 Task: Search one way flight ticket for 2 adults, 2 infants in seat and 1 infant on lap in first from New York: Laguardia Airport (and Marine Air Terminal) to Indianapolis: Indianapolis International Airport on 8-5-2023. Choice of flights is Delta. Number of bags: 1 checked bag. Price is upto 75000. Outbound departure time preference is 7:00.
Action: Mouse moved to (303, 248)
Screenshot: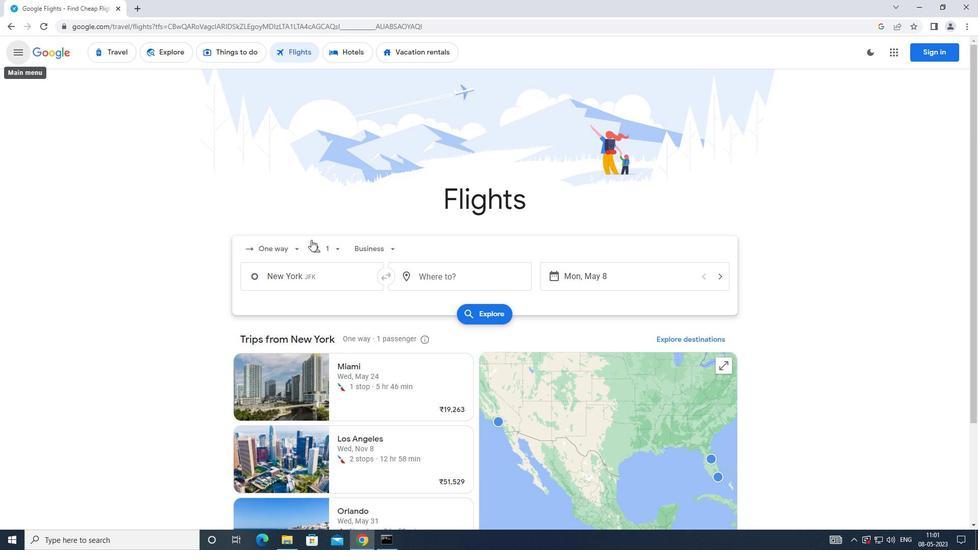 
Action: Mouse pressed left at (303, 248)
Screenshot: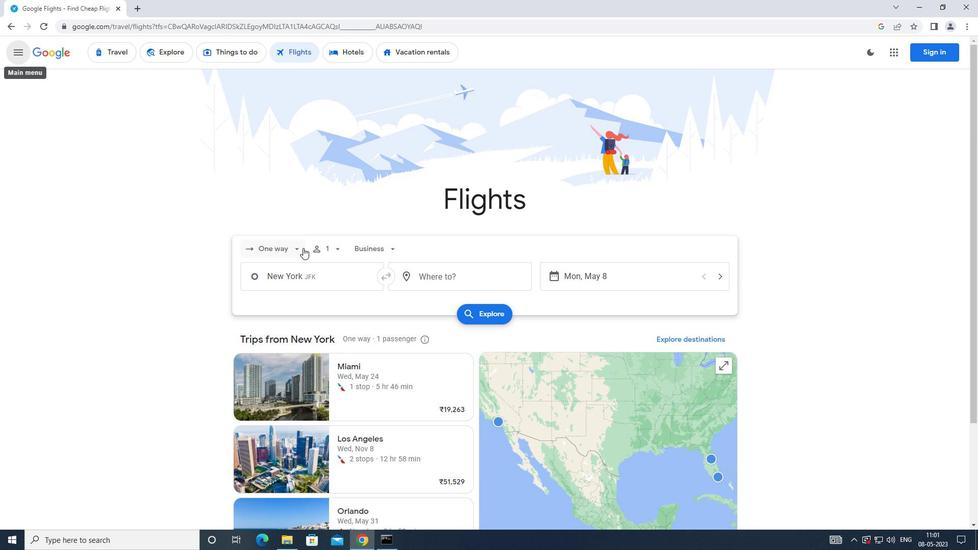 
Action: Mouse moved to (303, 298)
Screenshot: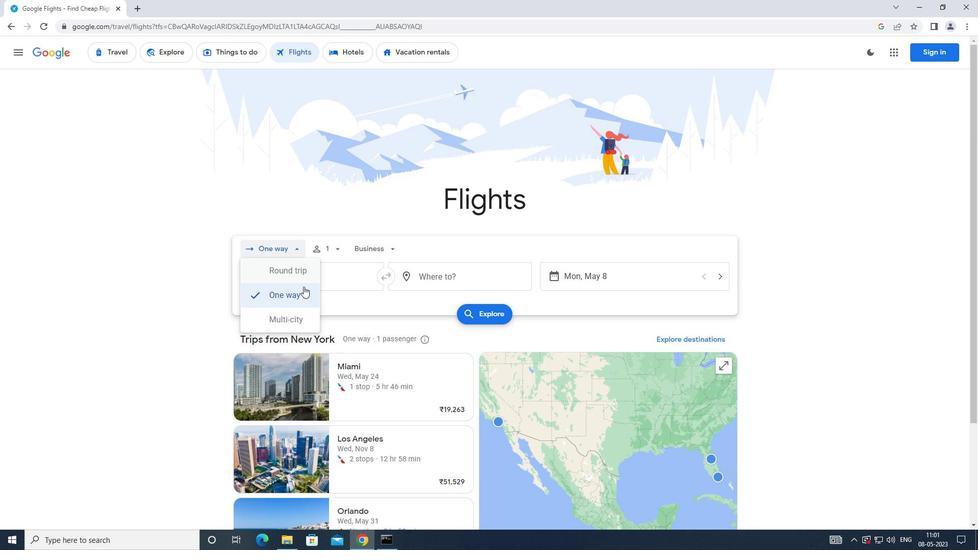 
Action: Mouse pressed left at (303, 298)
Screenshot: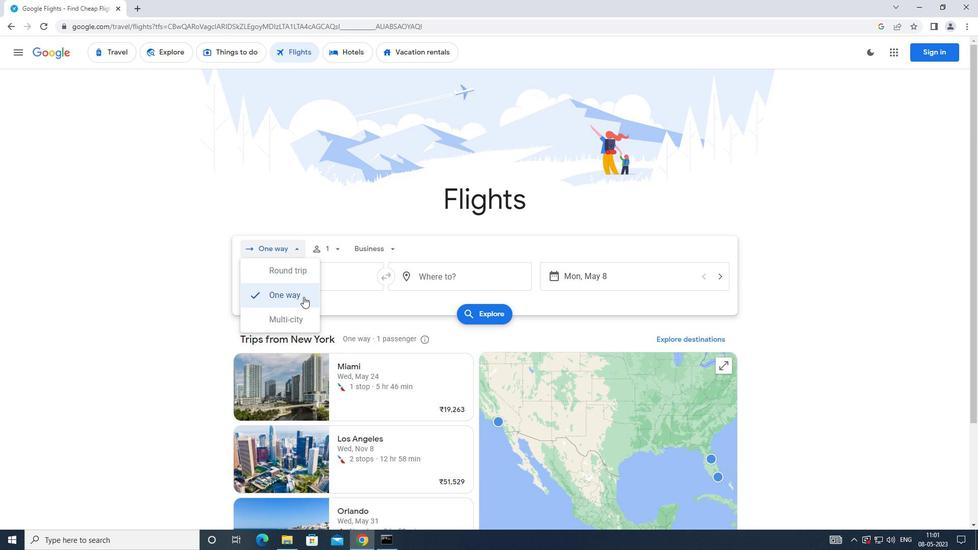
Action: Mouse moved to (334, 246)
Screenshot: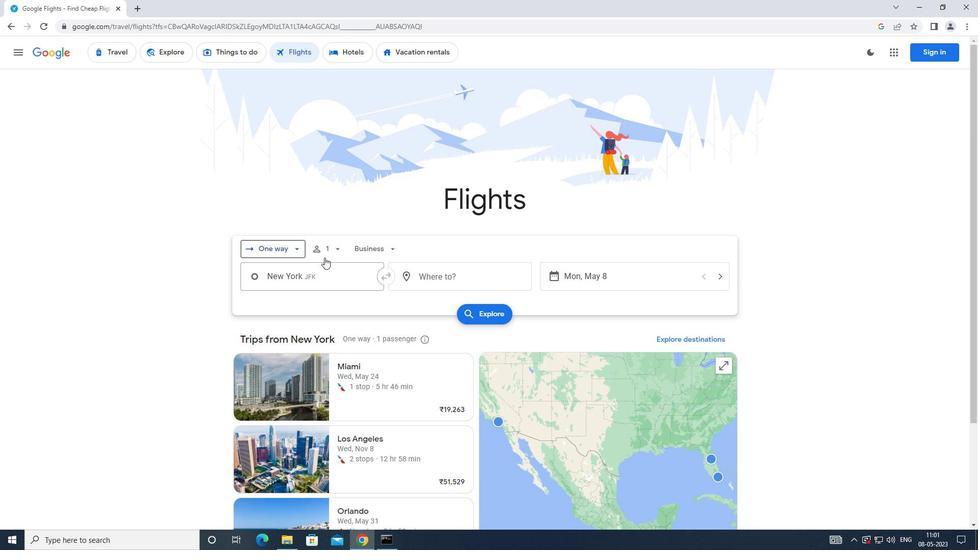 
Action: Mouse pressed left at (334, 246)
Screenshot: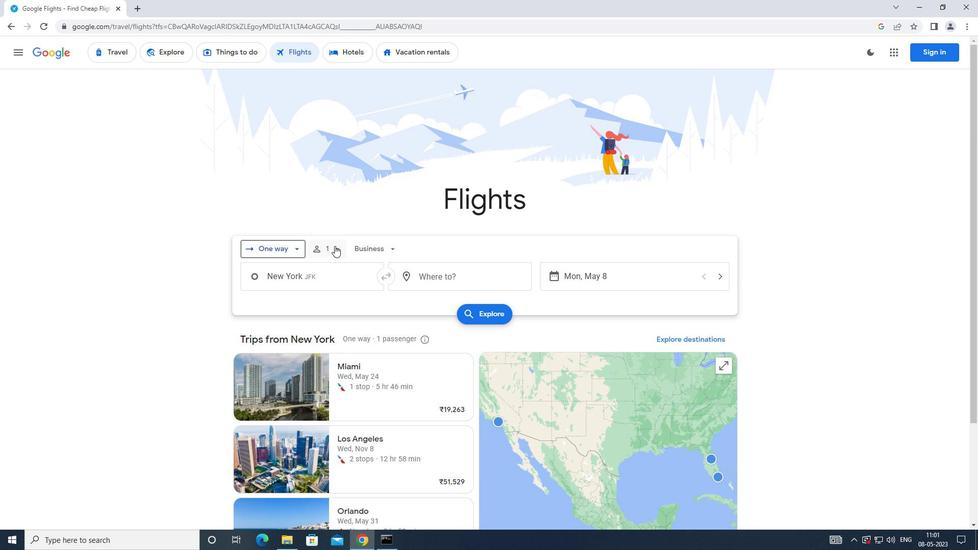 
Action: Mouse moved to (422, 280)
Screenshot: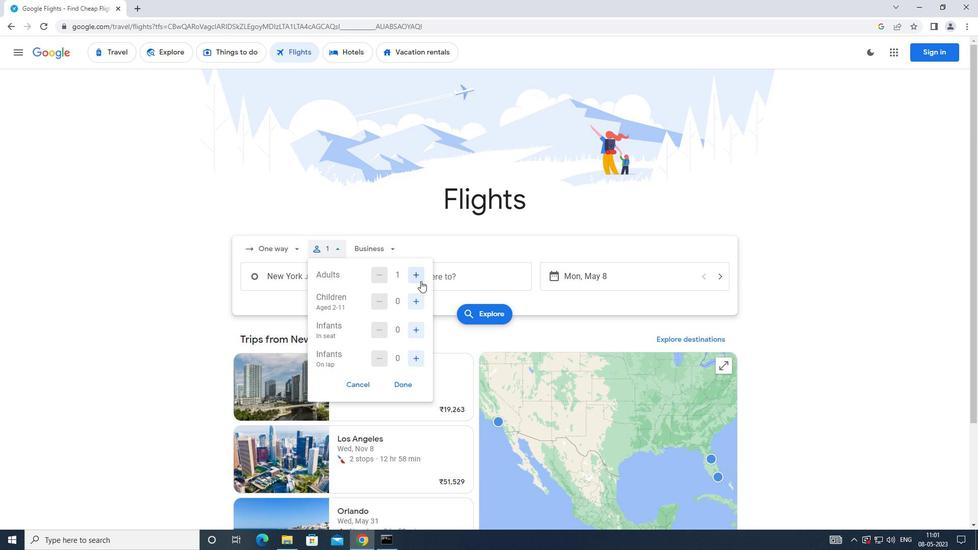 
Action: Mouse pressed left at (422, 280)
Screenshot: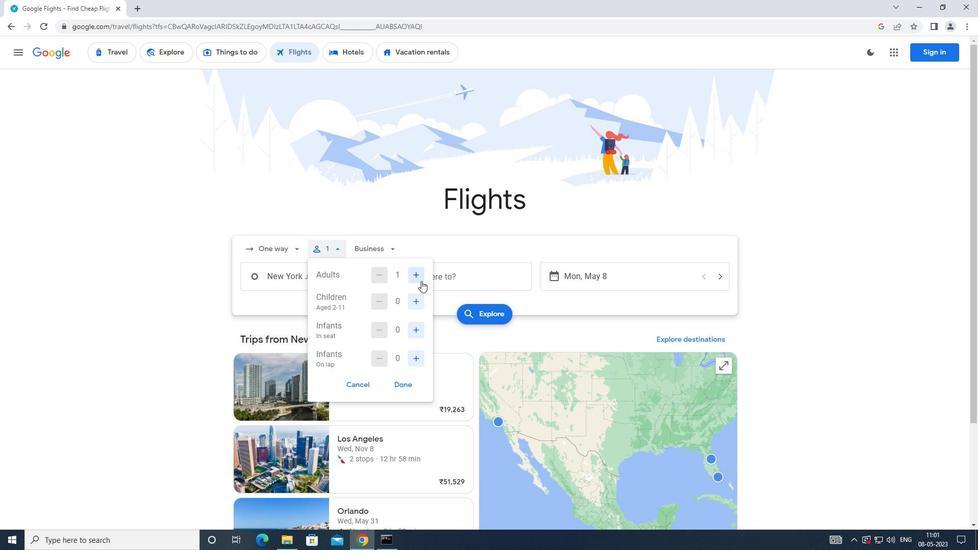 
Action: Mouse moved to (416, 301)
Screenshot: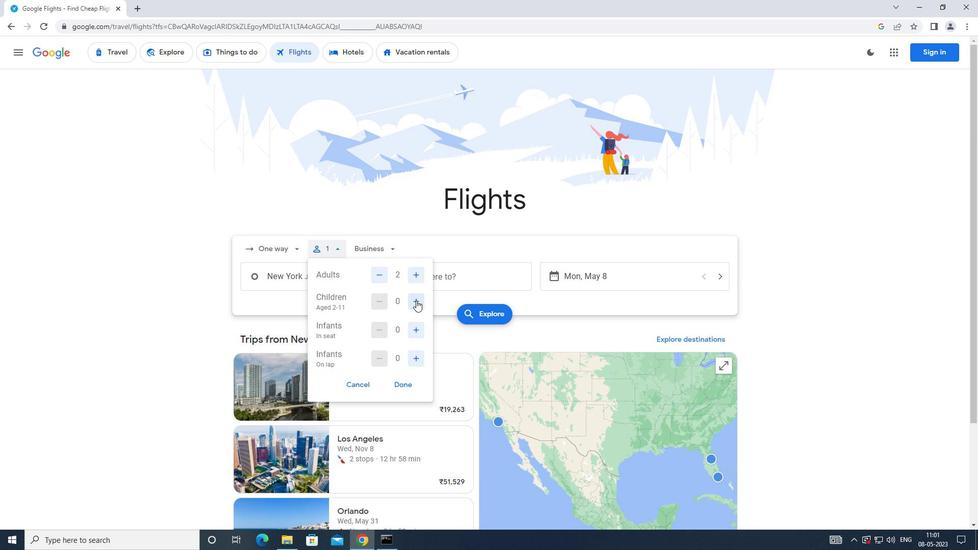 
Action: Mouse pressed left at (416, 301)
Screenshot: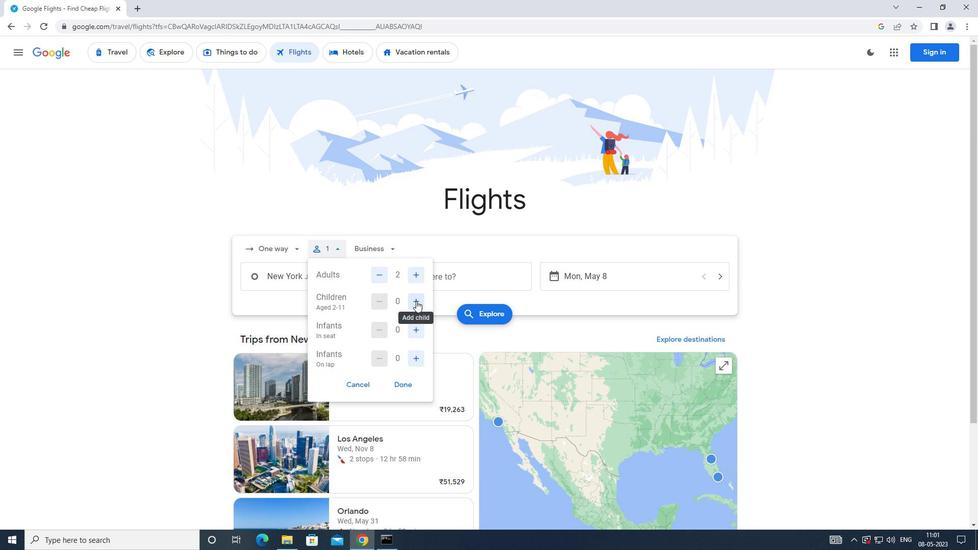 
Action: Mouse moved to (377, 301)
Screenshot: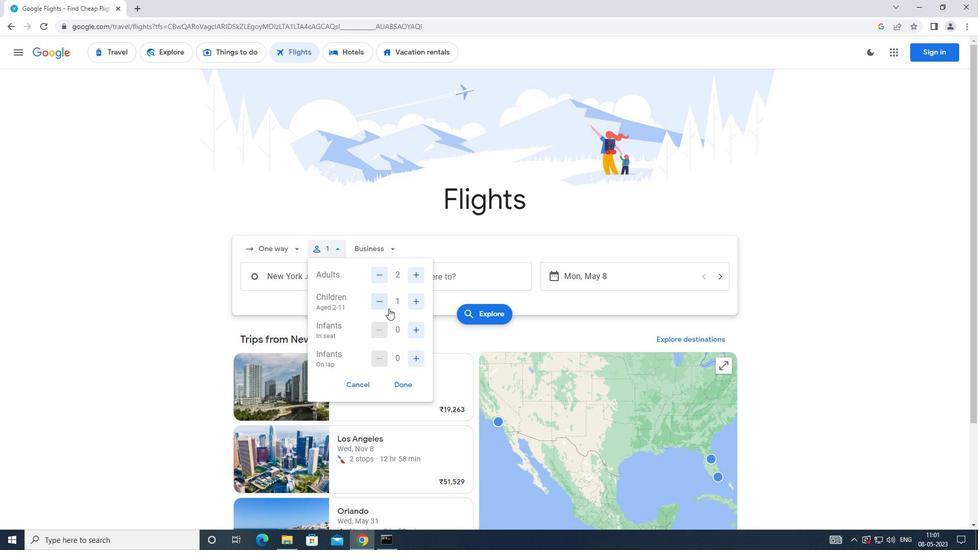 
Action: Mouse pressed left at (377, 301)
Screenshot: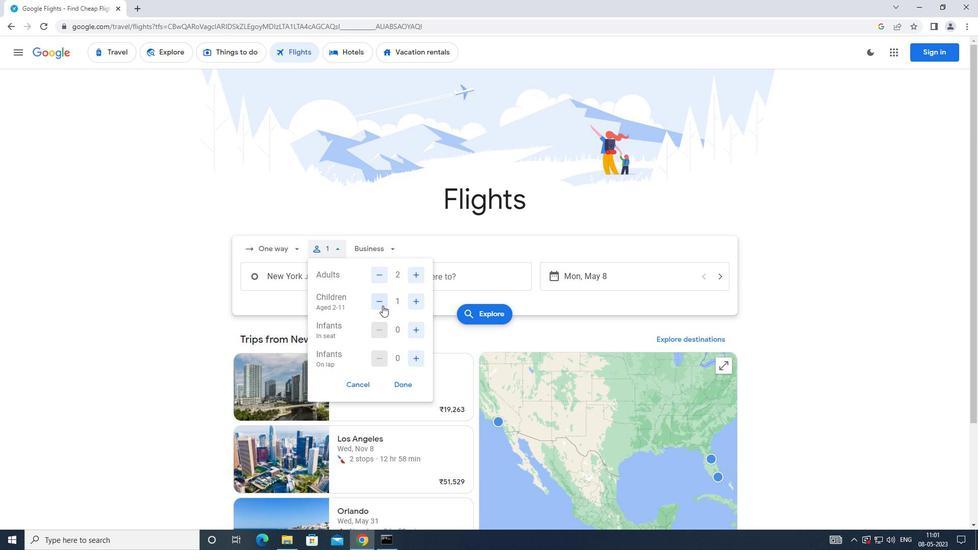 
Action: Mouse moved to (418, 333)
Screenshot: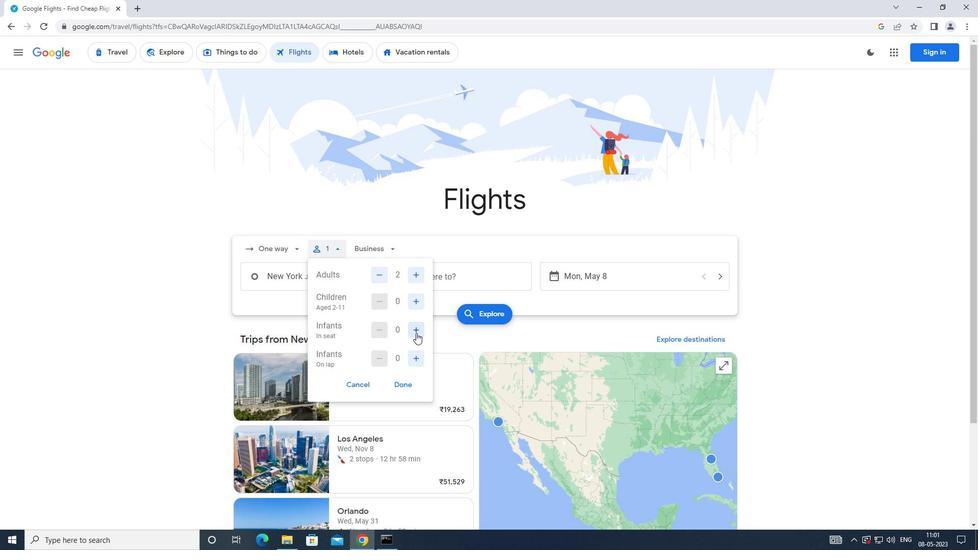 
Action: Mouse pressed left at (418, 333)
Screenshot: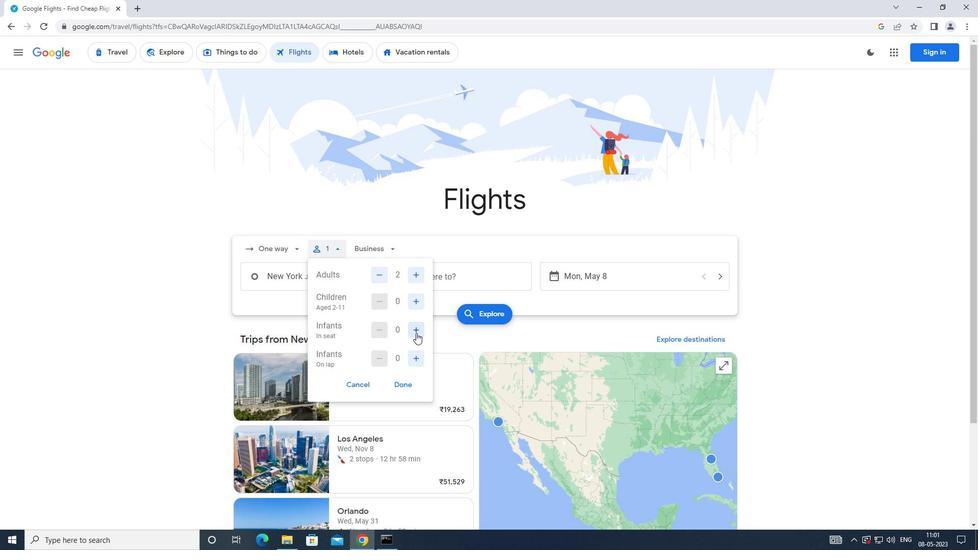 
Action: Mouse pressed left at (418, 333)
Screenshot: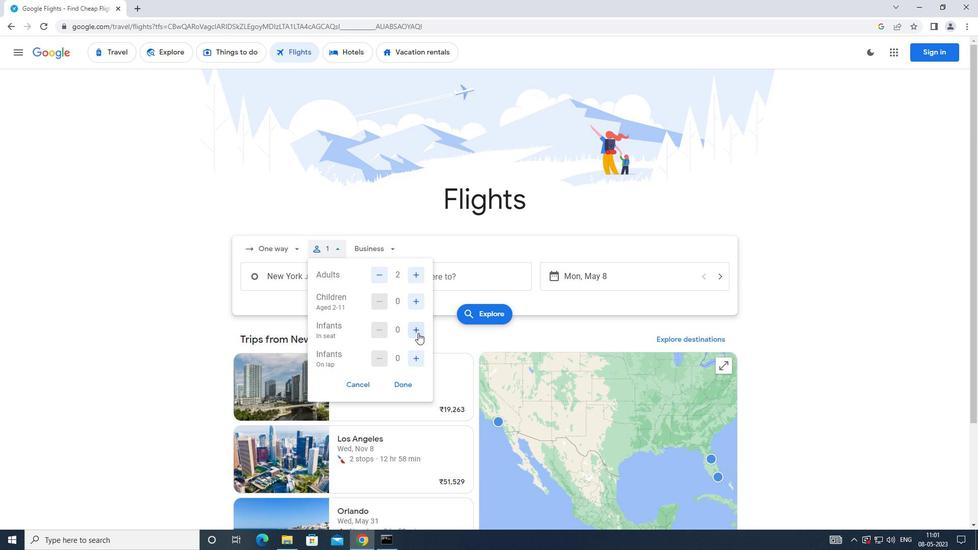 
Action: Mouse moved to (416, 363)
Screenshot: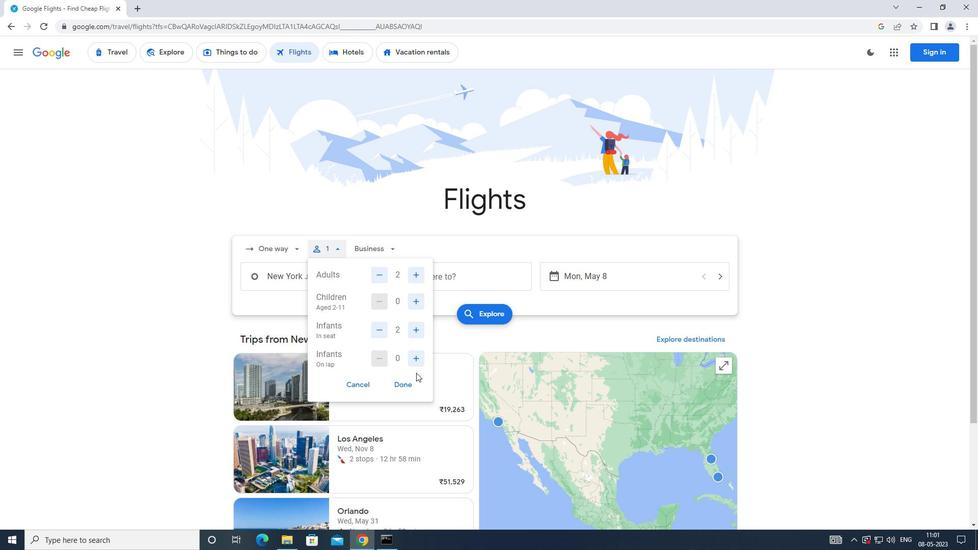 
Action: Mouse pressed left at (416, 363)
Screenshot: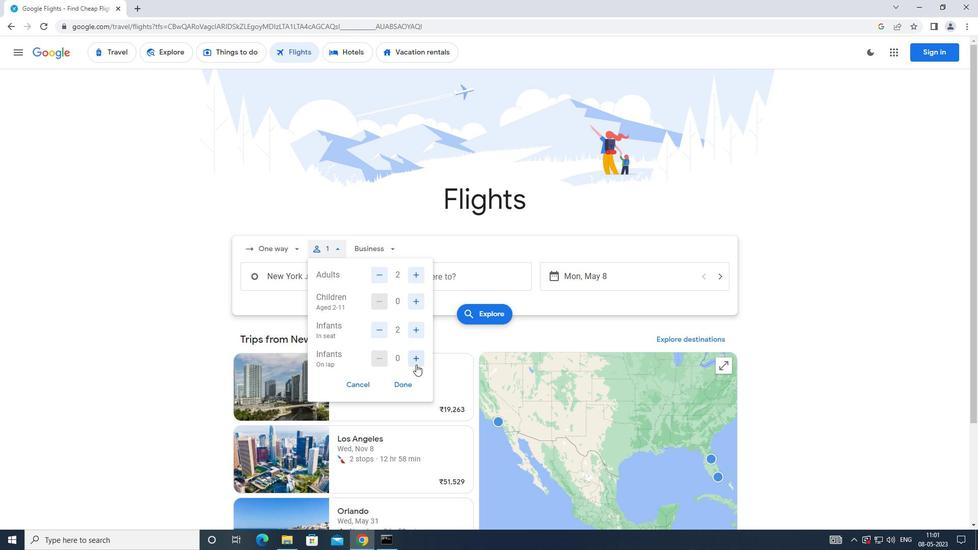 
Action: Mouse moved to (405, 385)
Screenshot: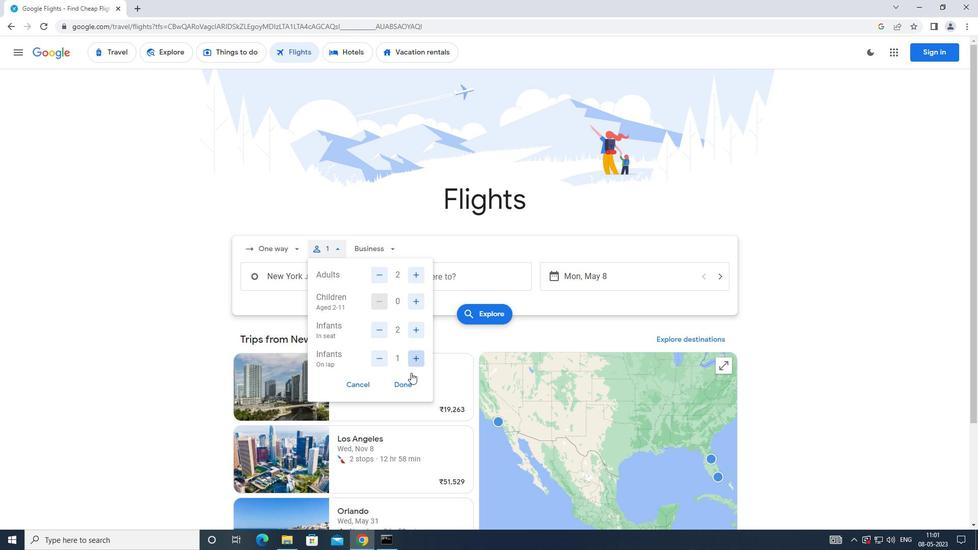 
Action: Mouse pressed left at (405, 385)
Screenshot: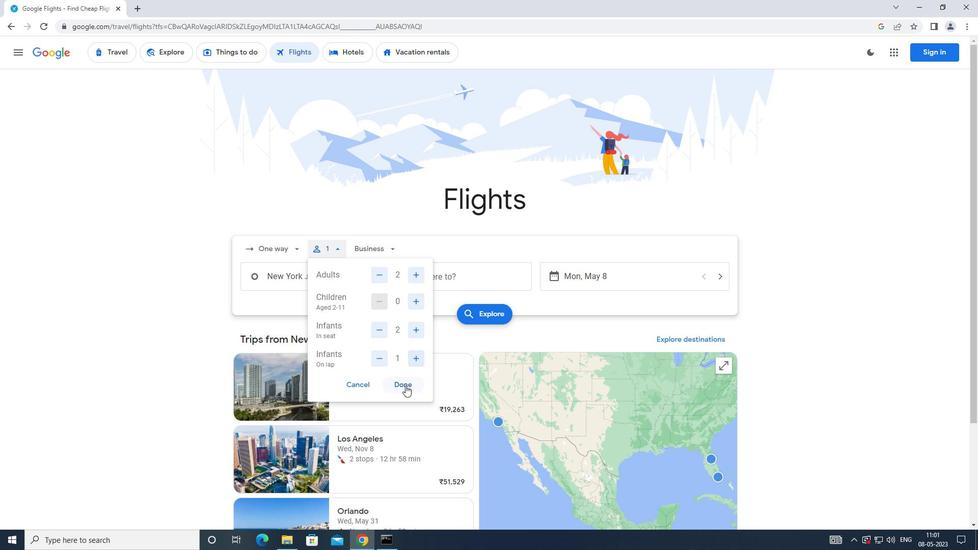 
Action: Mouse moved to (378, 253)
Screenshot: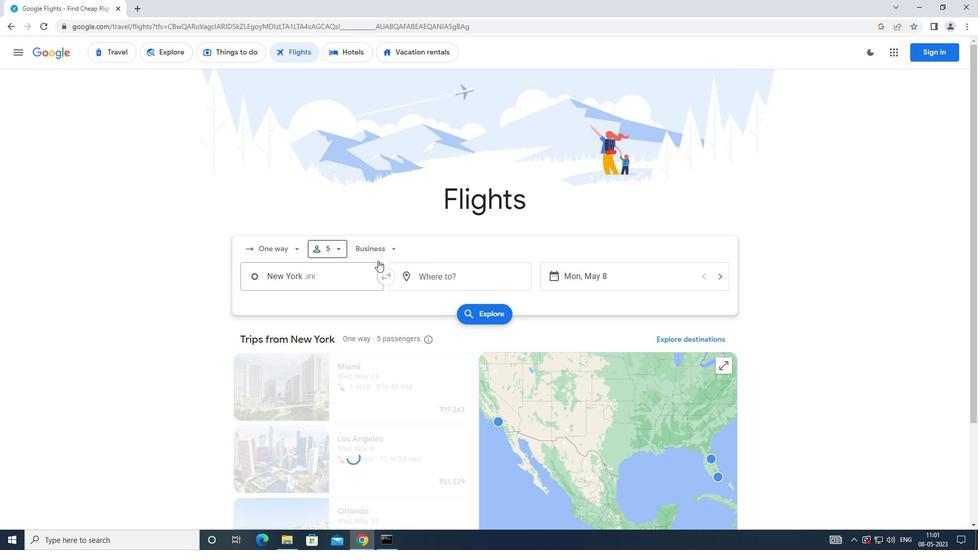 
Action: Mouse pressed left at (378, 253)
Screenshot: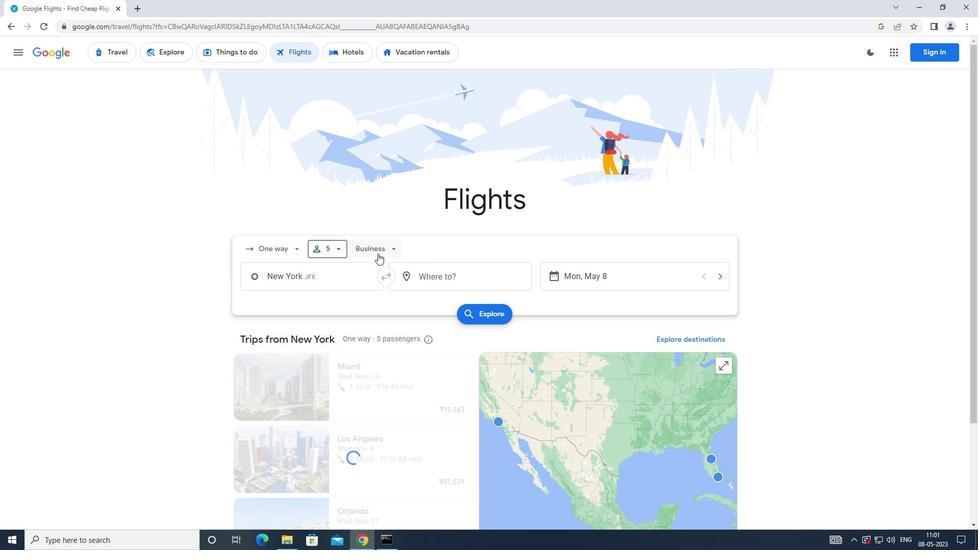 
Action: Mouse moved to (401, 345)
Screenshot: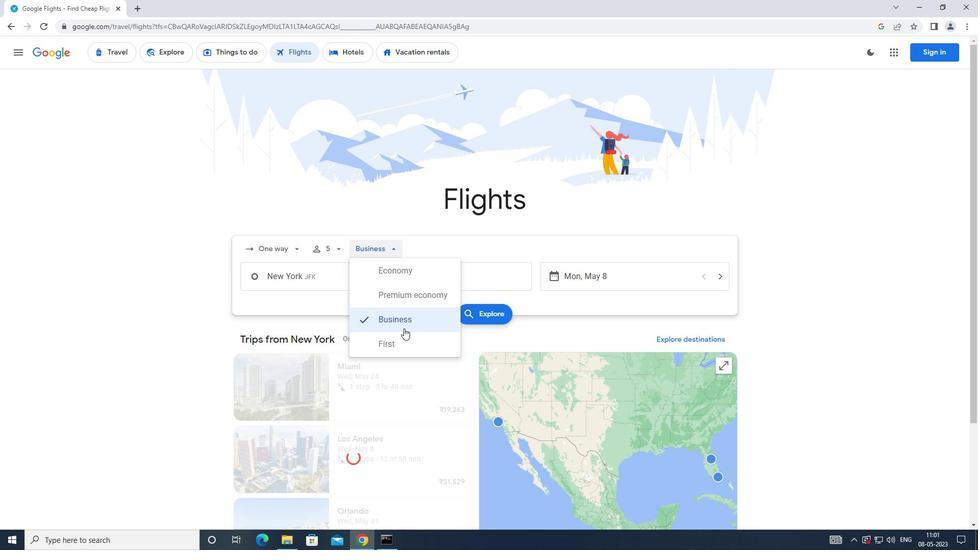 
Action: Mouse pressed left at (401, 345)
Screenshot: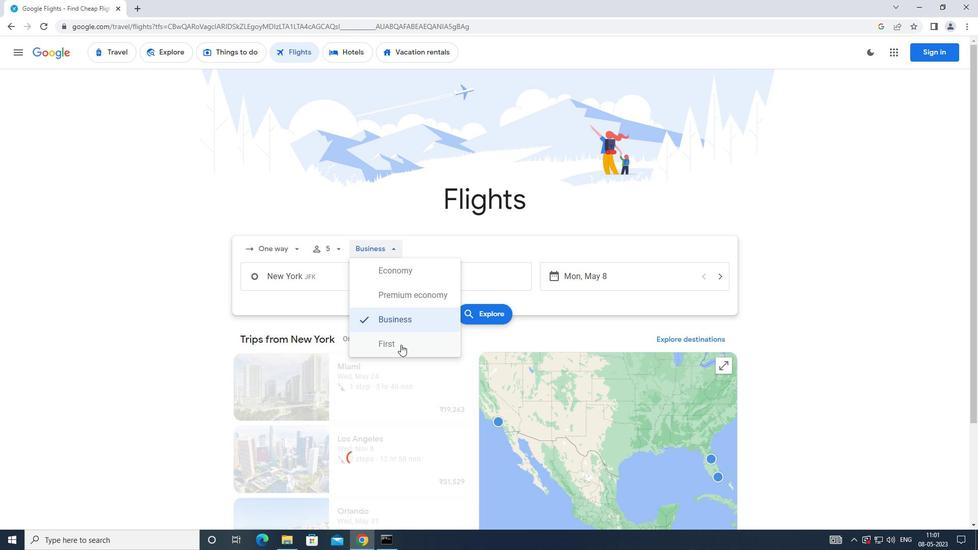 
Action: Mouse moved to (344, 283)
Screenshot: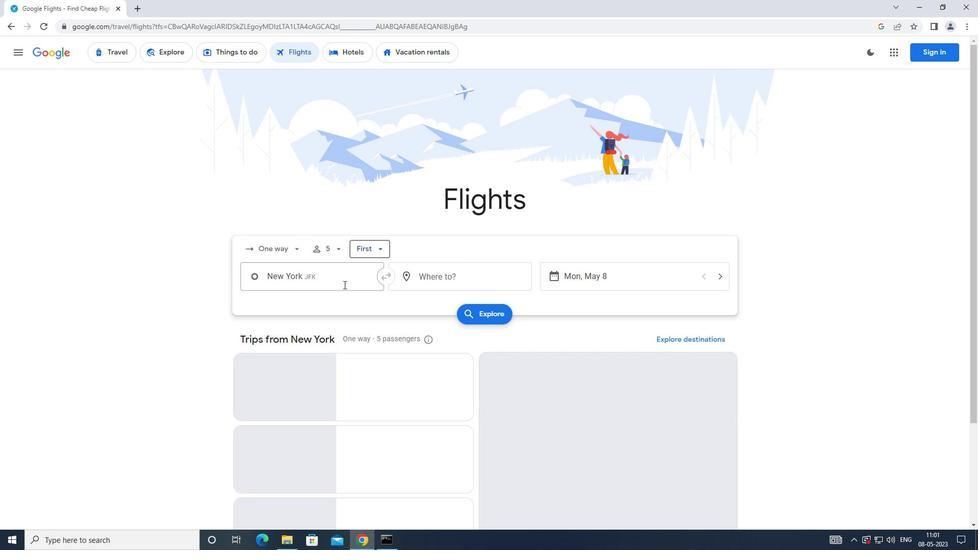 
Action: Mouse pressed left at (344, 283)
Screenshot: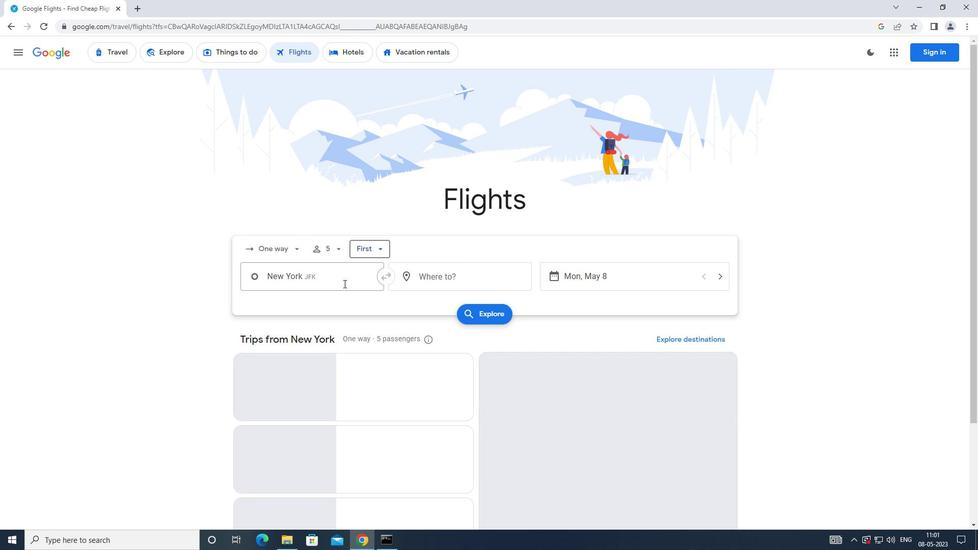 
Action: Mouse moved to (346, 282)
Screenshot: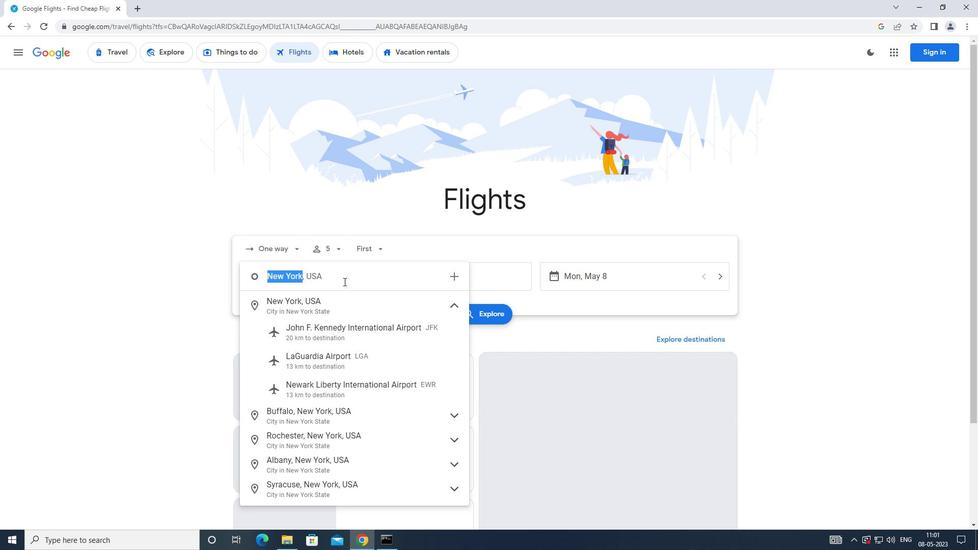 
Action: Key pressed <Key.caps_lock>l<Key.caps_lock>aguardia
Screenshot: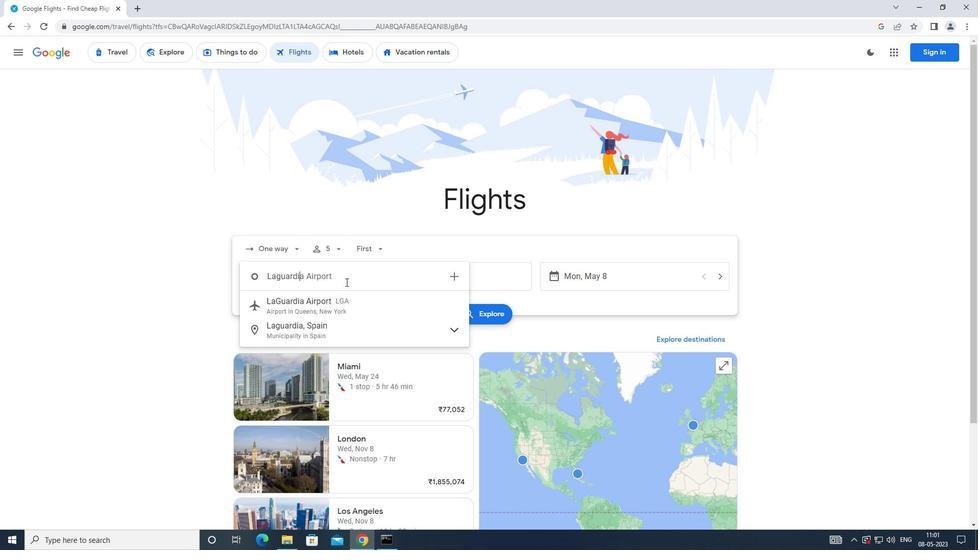 
Action: Mouse moved to (334, 296)
Screenshot: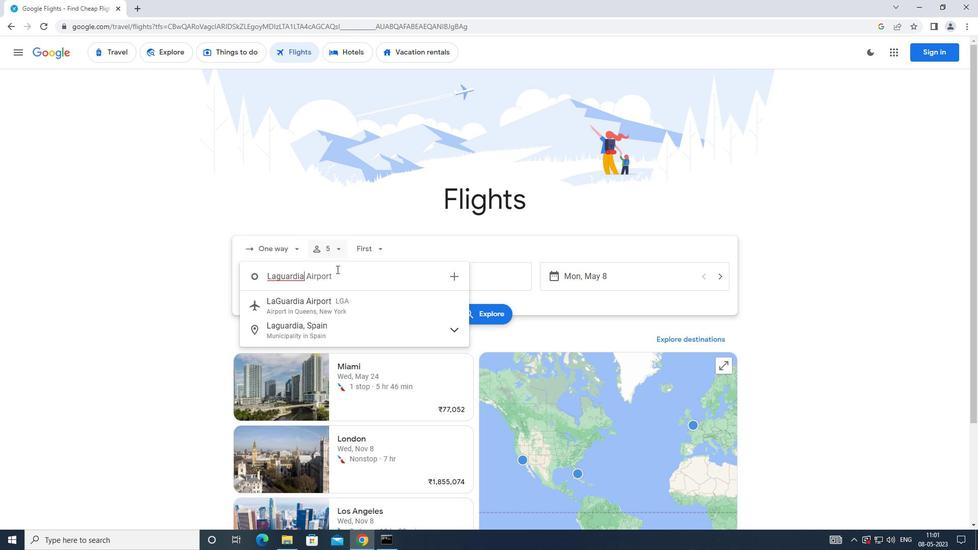 
Action: Mouse pressed left at (334, 296)
Screenshot: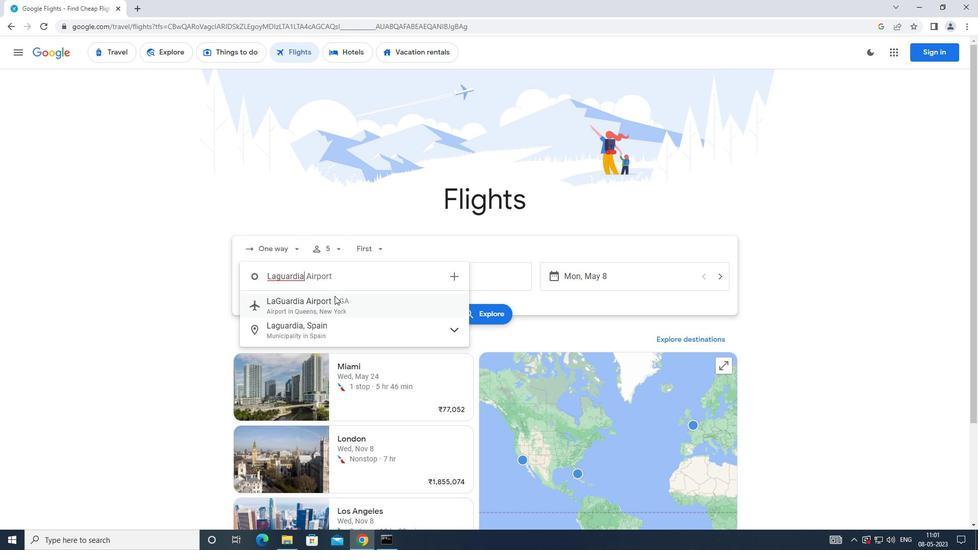 
Action: Mouse moved to (475, 283)
Screenshot: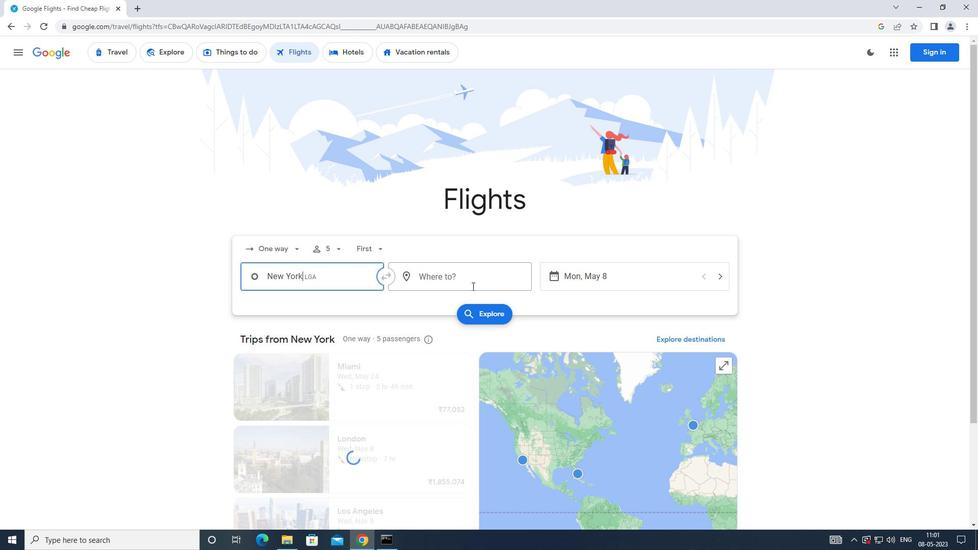 
Action: Mouse pressed left at (475, 283)
Screenshot: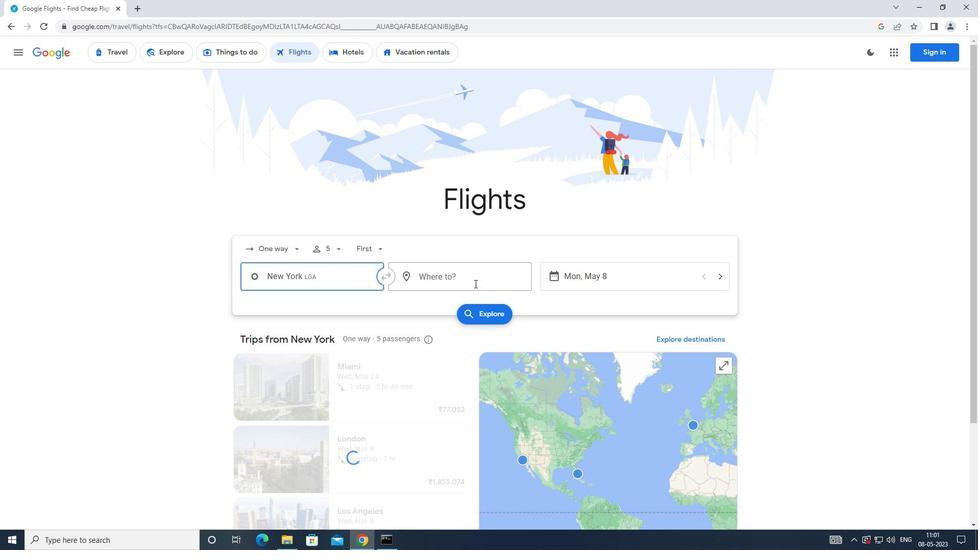 
Action: Mouse moved to (480, 273)
Screenshot: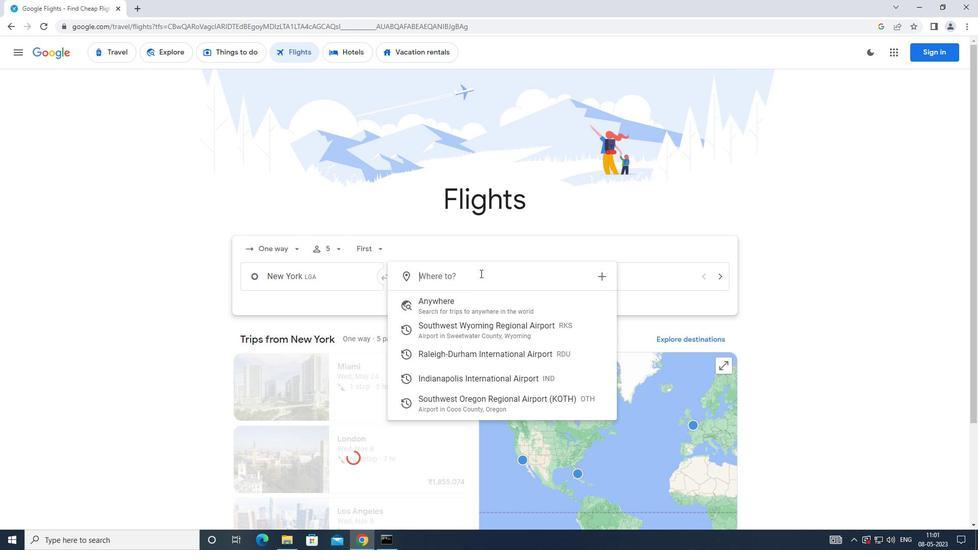 
Action: Key pressed <Key.caps_lock>i<Key.caps_lock>ndianas<Key.backspace>polis
Screenshot: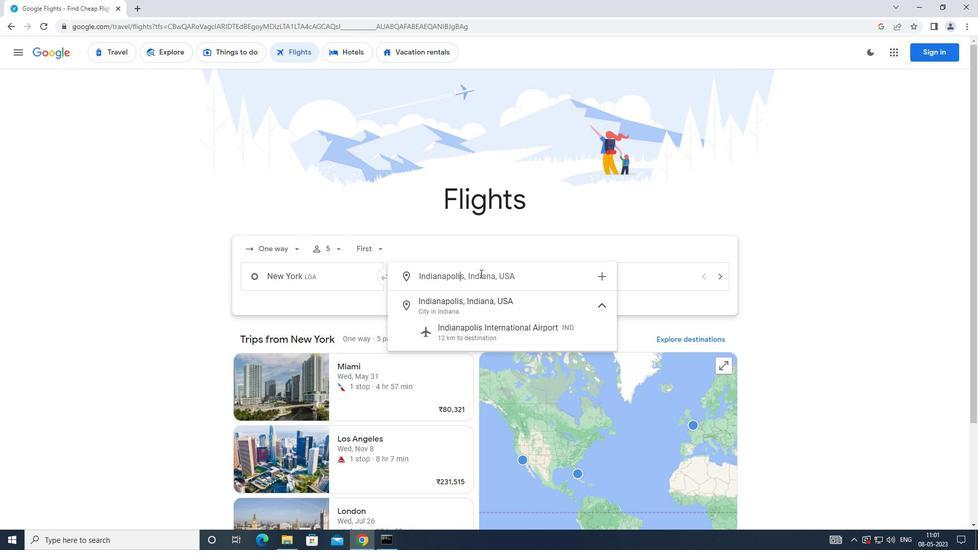 
Action: Mouse moved to (498, 334)
Screenshot: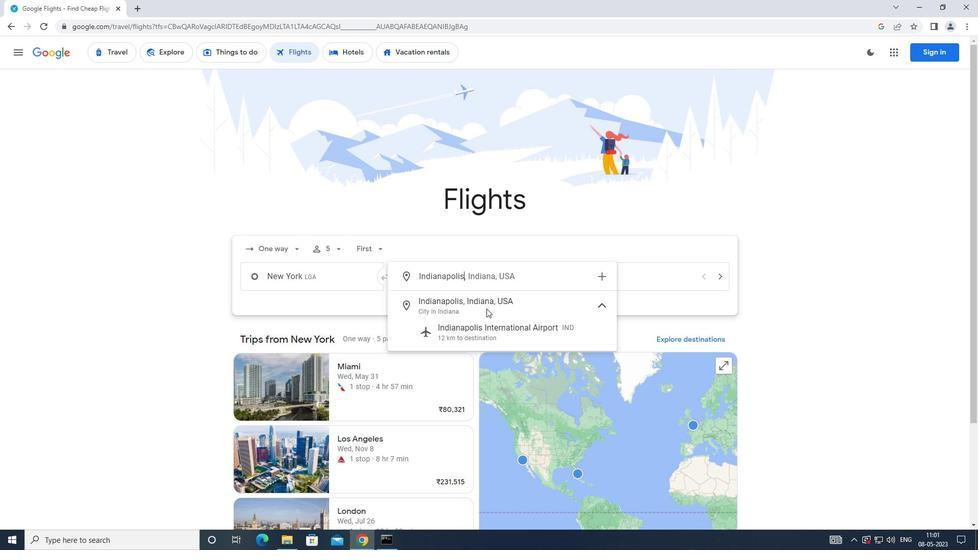 
Action: Mouse pressed left at (498, 334)
Screenshot: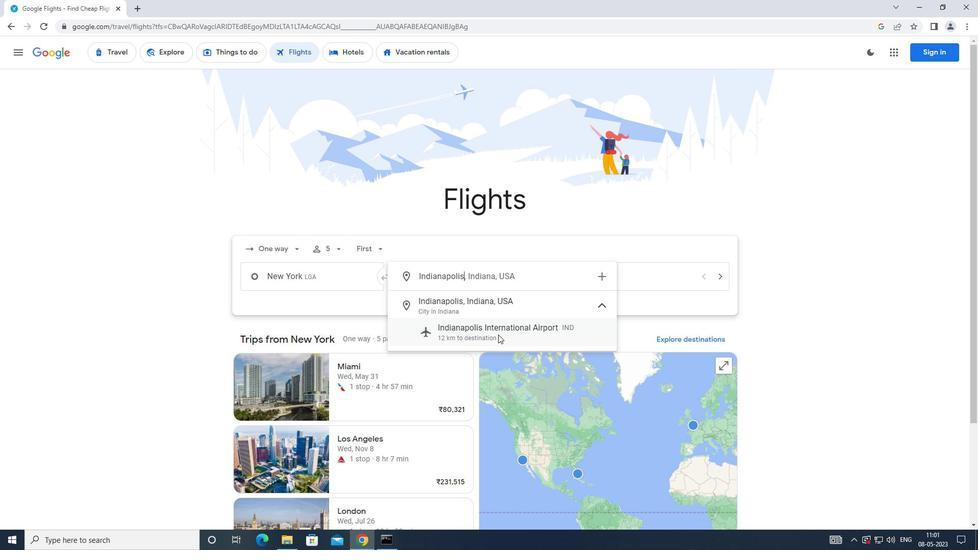 
Action: Mouse moved to (642, 274)
Screenshot: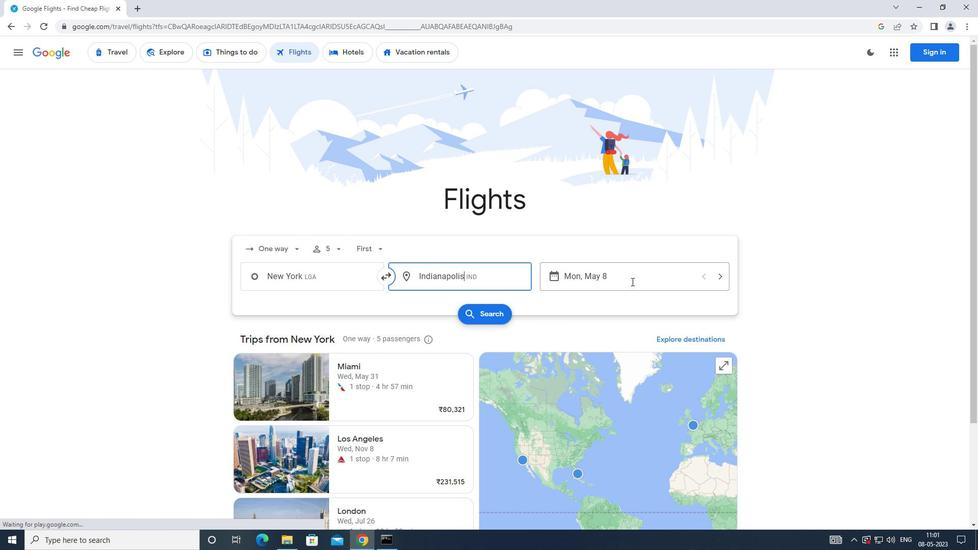 
Action: Mouse pressed left at (642, 274)
Screenshot: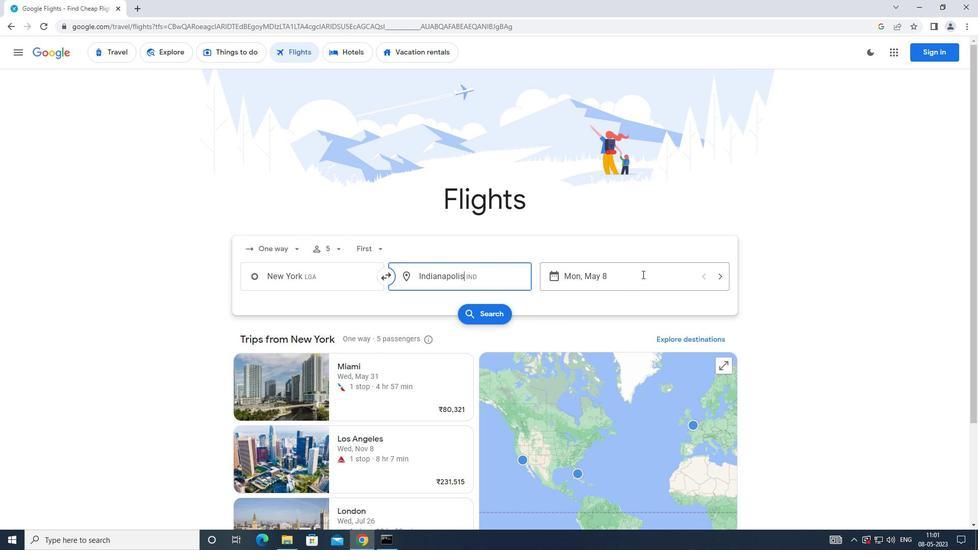 
Action: Mouse moved to (392, 363)
Screenshot: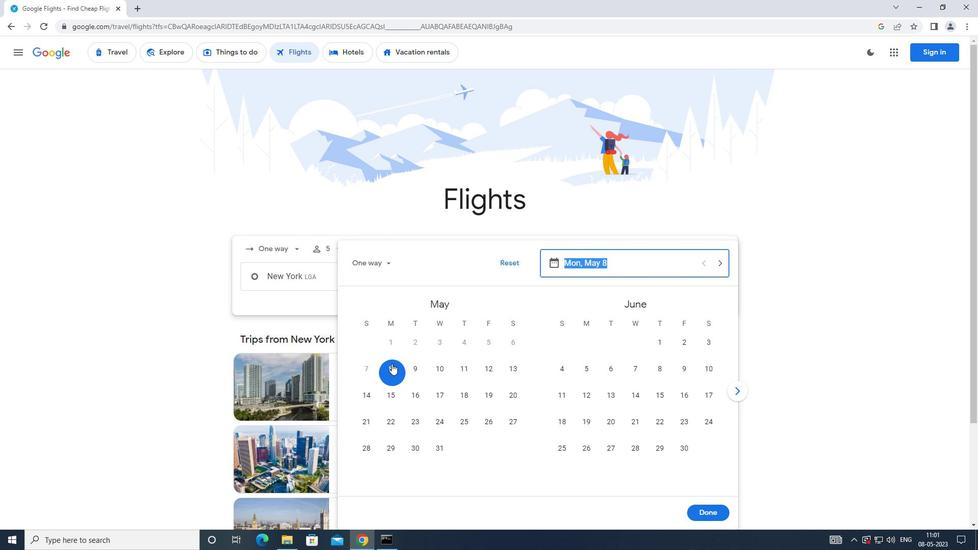 
Action: Mouse pressed left at (392, 363)
Screenshot: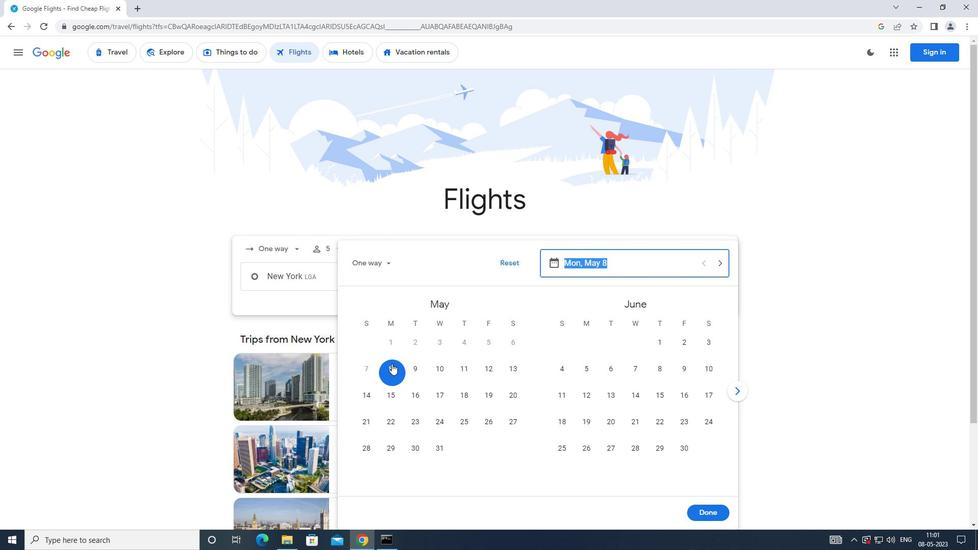
Action: Mouse moved to (696, 516)
Screenshot: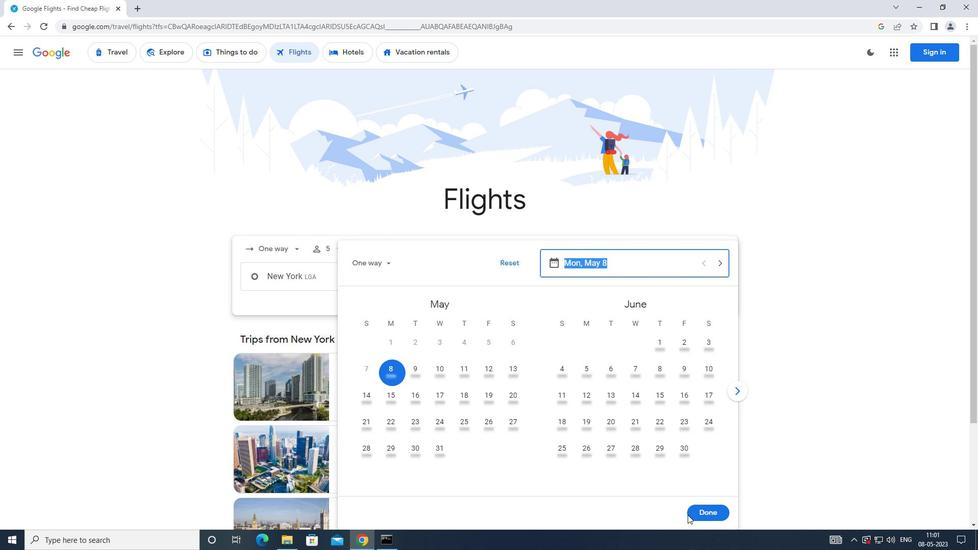 
Action: Mouse pressed left at (696, 516)
Screenshot: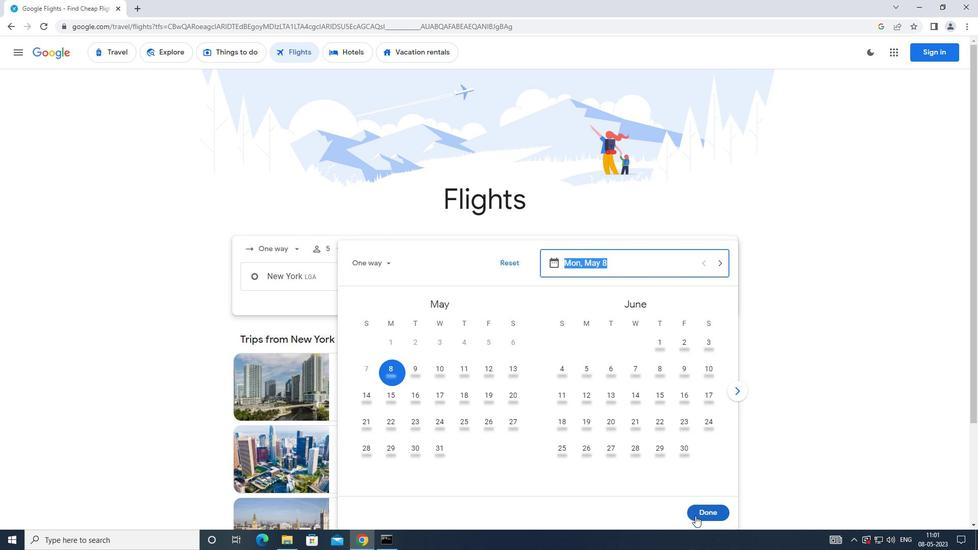 
Action: Mouse moved to (485, 303)
Screenshot: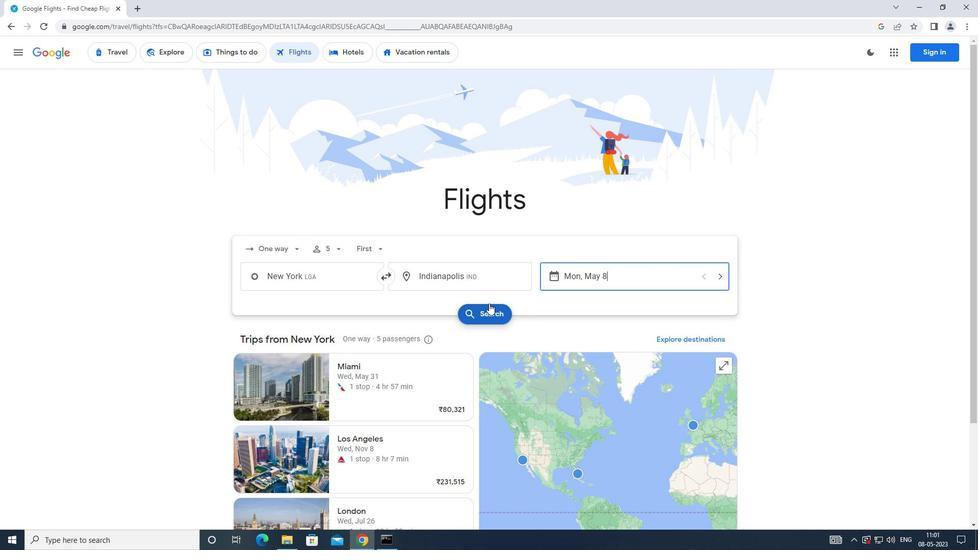 
Action: Mouse pressed left at (485, 303)
Screenshot: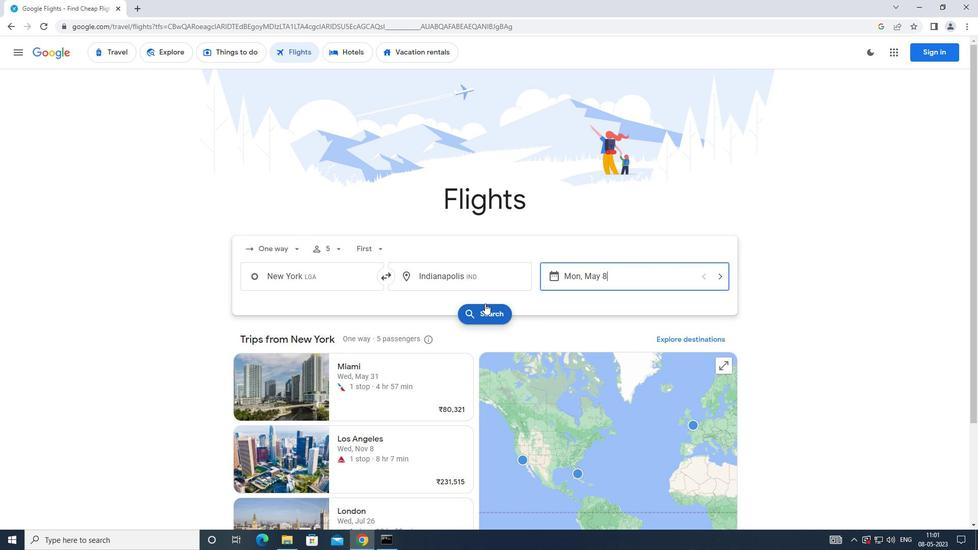 
Action: Mouse moved to (251, 148)
Screenshot: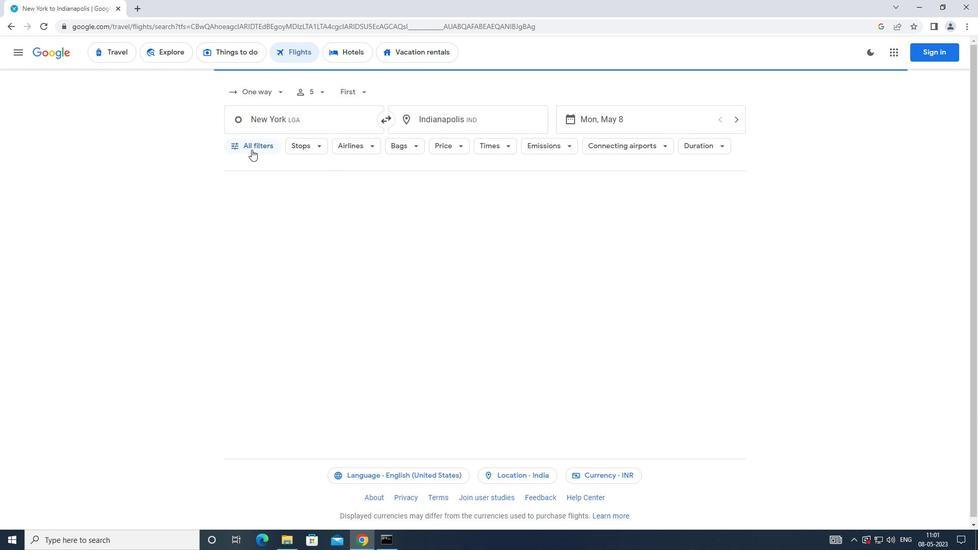 
Action: Mouse pressed left at (251, 148)
Screenshot: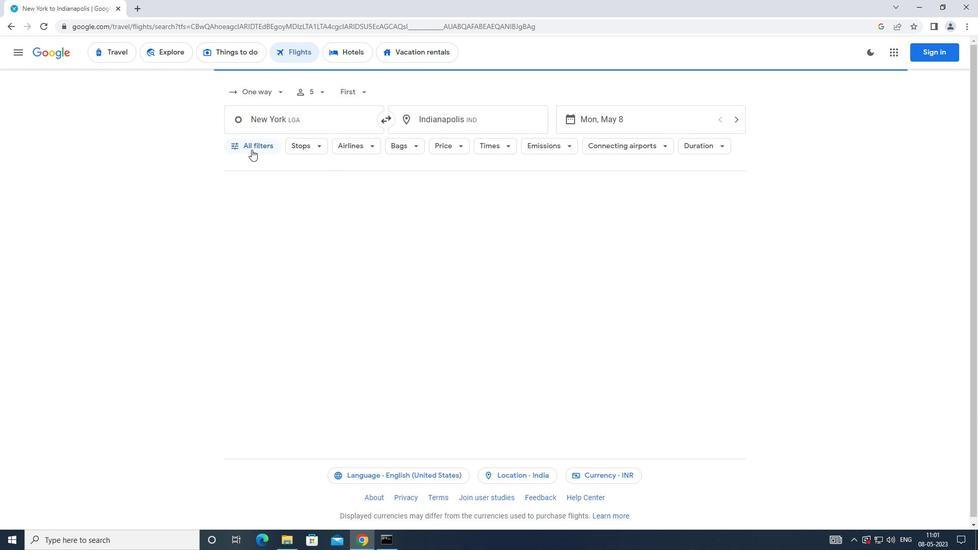 
Action: Mouse moved to (378, 364)
Screenshot: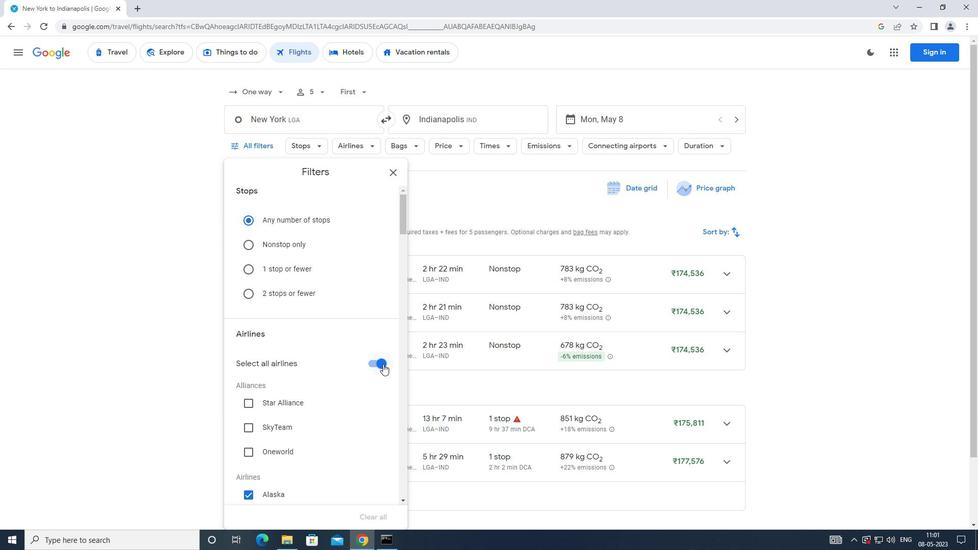 
Action: Mouse pressed left at (378, 364)
Screenshot: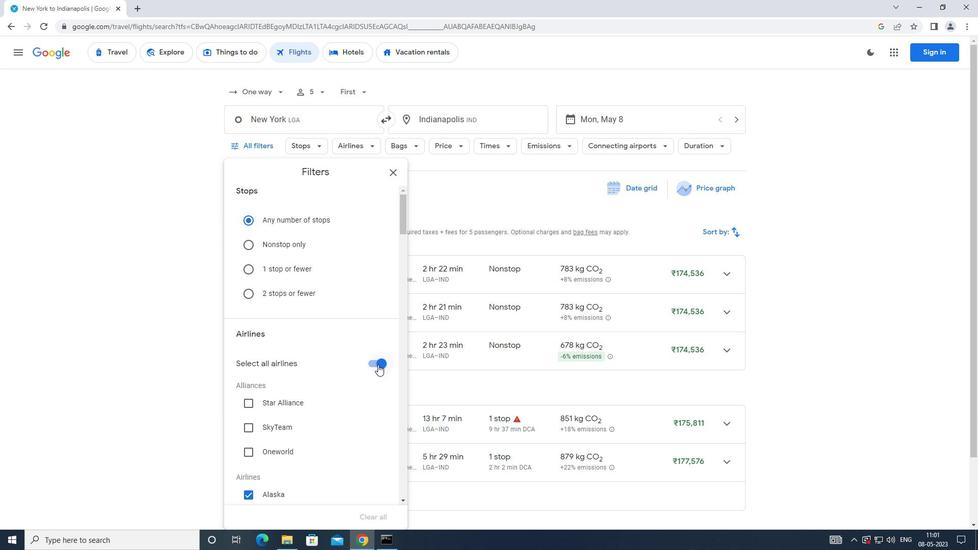 
Action: Mouse moved to (383, 341)
Screenshot: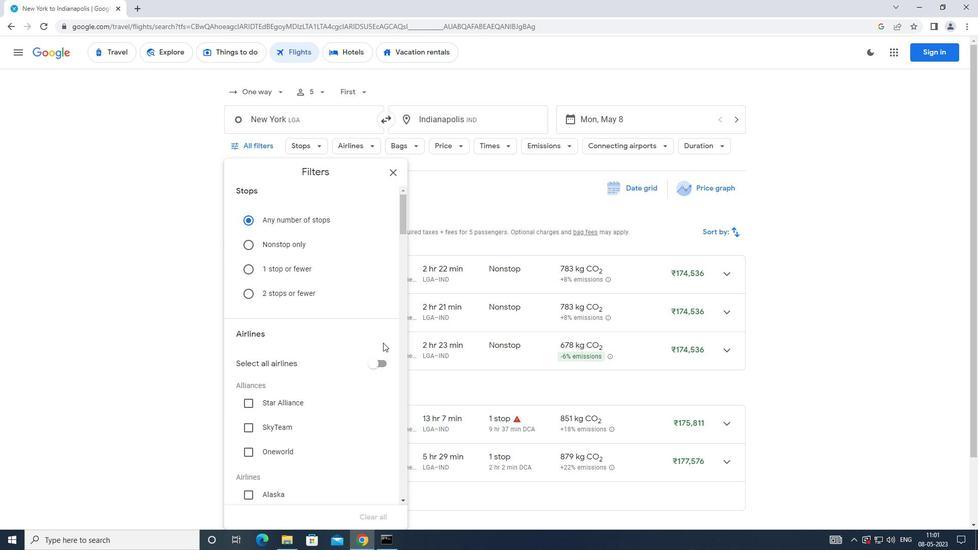 
Action: Mouse scrolled (383, 341) with delta (0, 0)
Screenshot: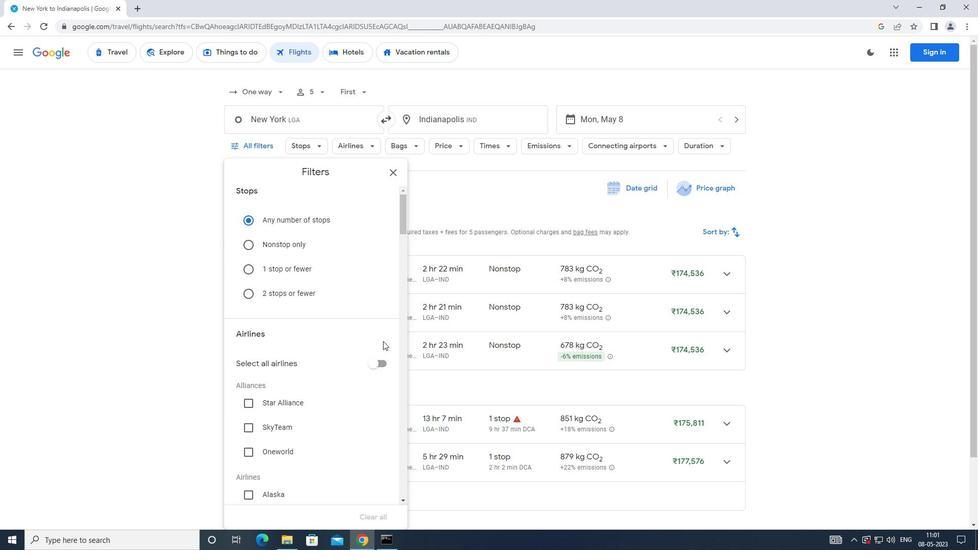 
Action: Mouse scrolled (383, 341) with delta (0, 0)
Screenshot: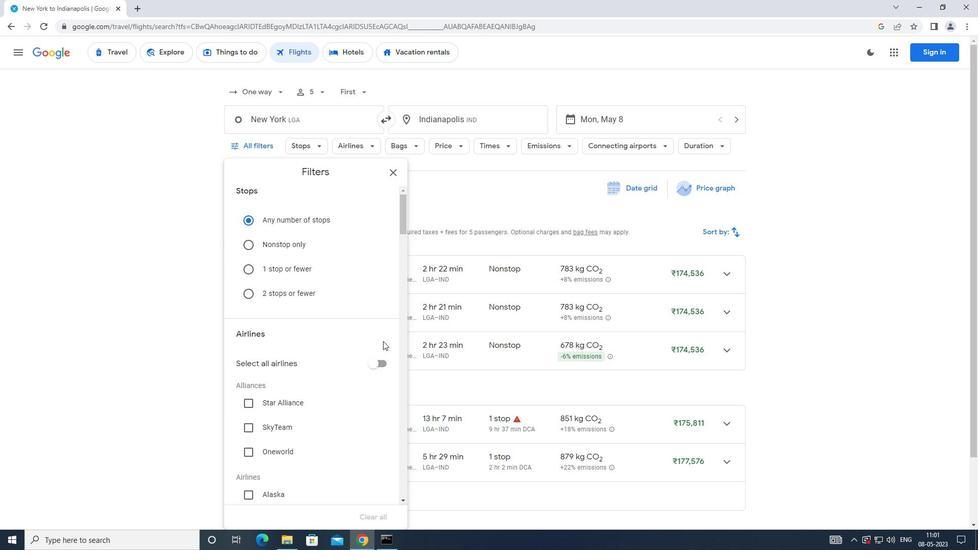 
Action: Mouse scrolled (383, 341) with delta (0, 0)
Screenshot: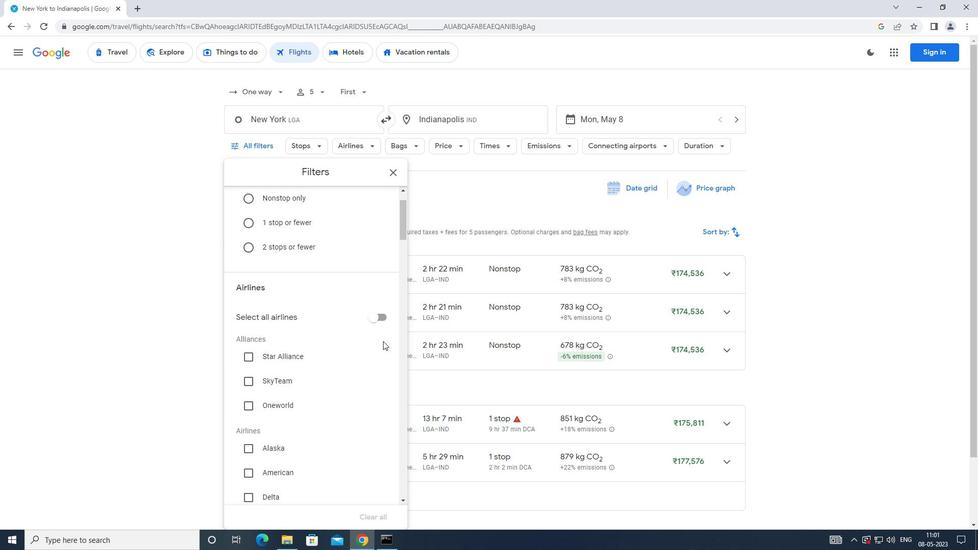 
Action: Mouse moved to (383, 339)
Screenshot: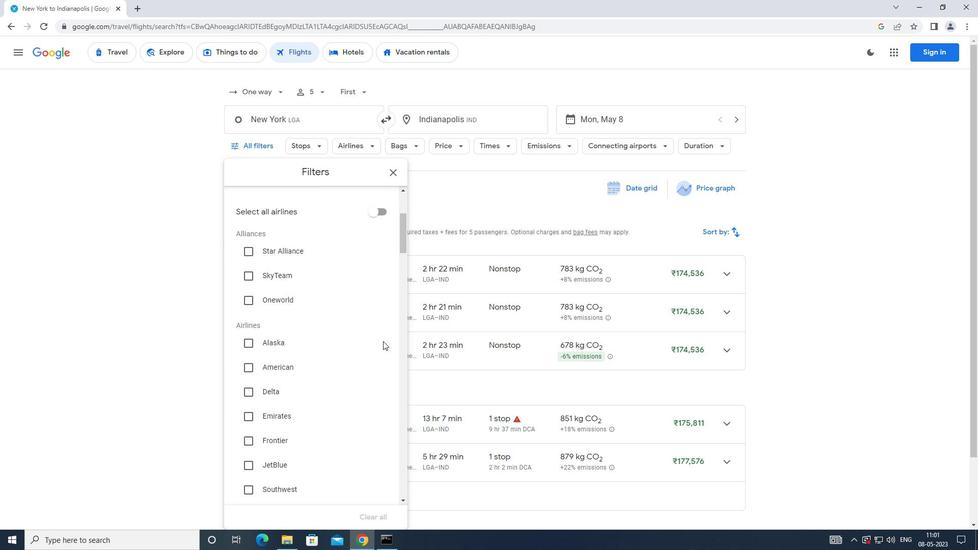 
Action: Mouse scrolled (383, 339) with delta (0, 0)
Screenshot: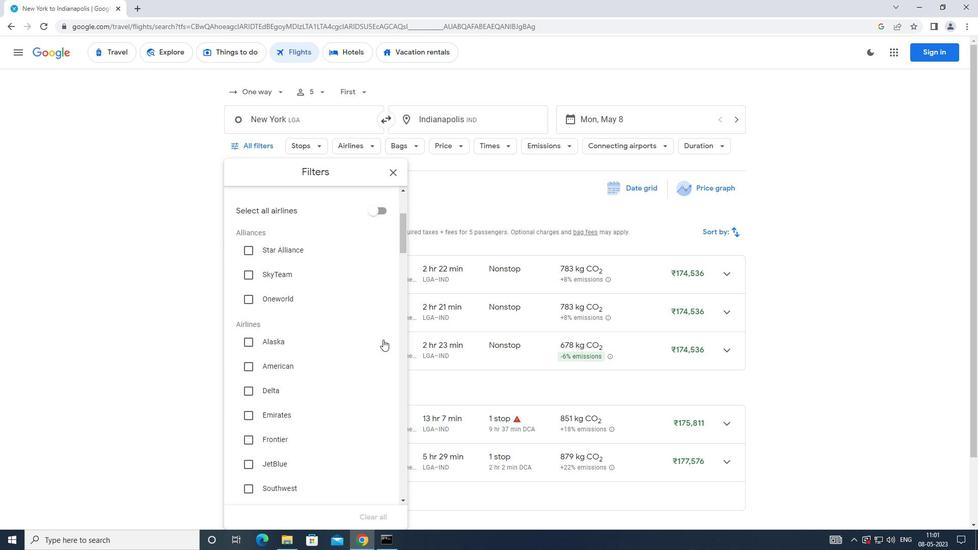 
Action: Mouse moved to (245, 344)
Screenshot: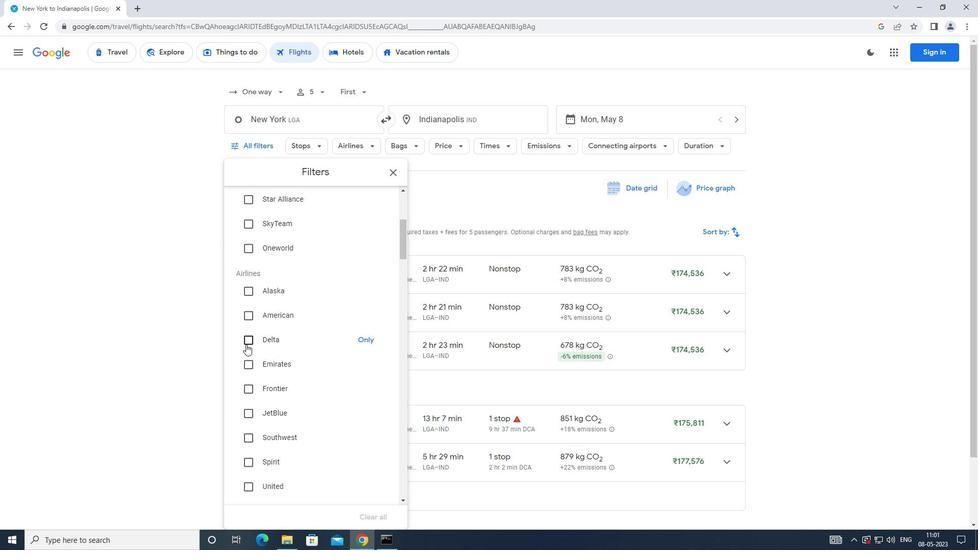 
Action: Mouse pressed left at (245, 344)
Screenshot: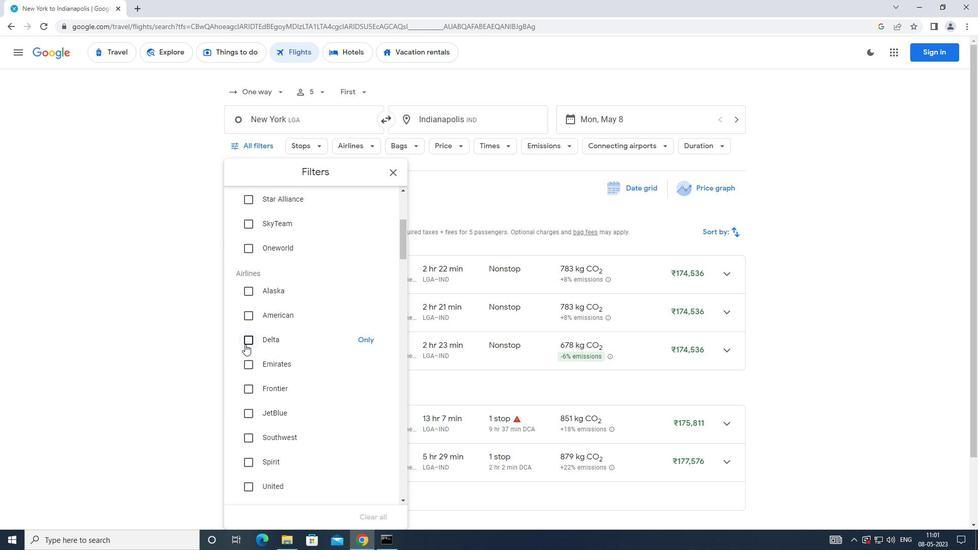 
Action: Mouse moved to (305, 330)
Screenshot: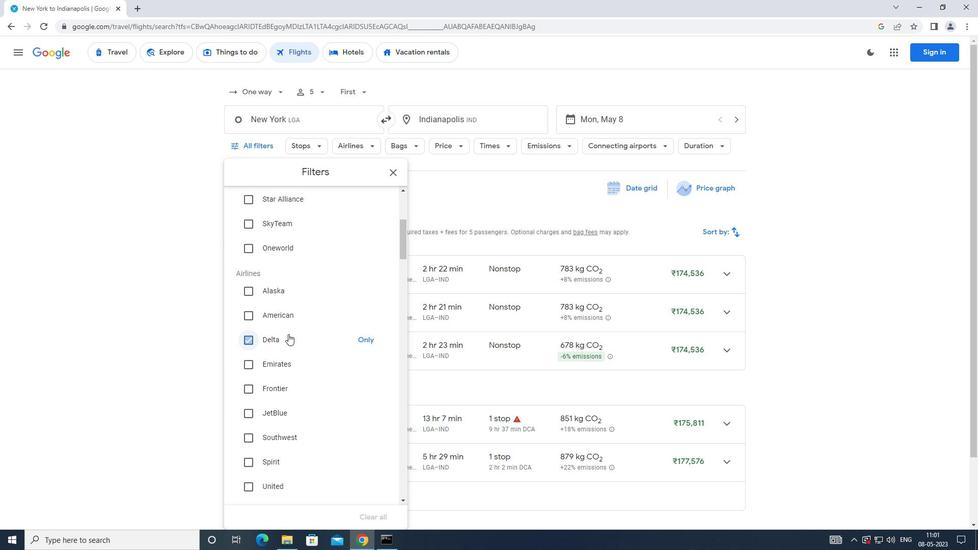 
Action: Mouse scrolled (305, 329) with delta (0, 0)
Screenshot: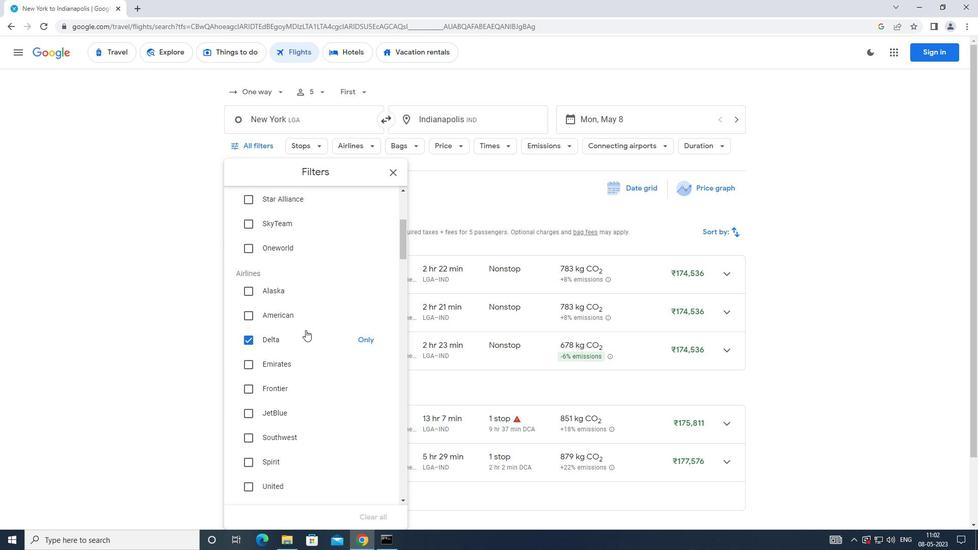 
Action: Mouse moved to (306, 329)
Screenshot: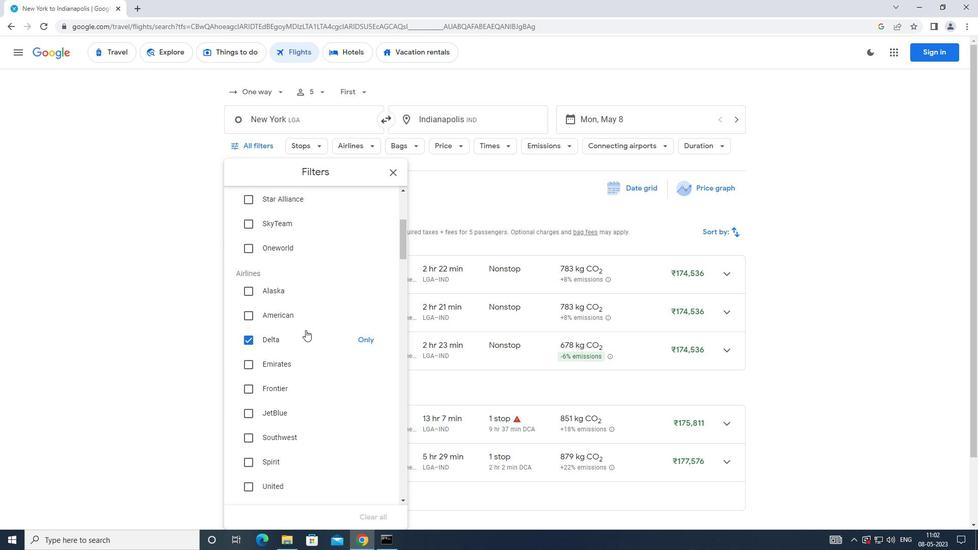
Action: Mouse scrolled (306, 328) with delta (0, 0)
Screenshot: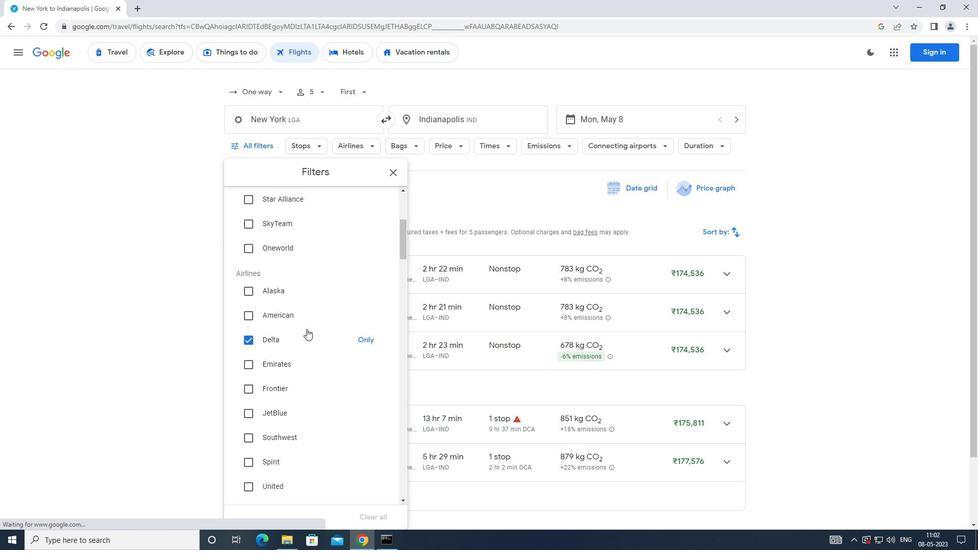 
Action: Mouse scrolled (306, 328) with delta (0, 0)
Screenshot: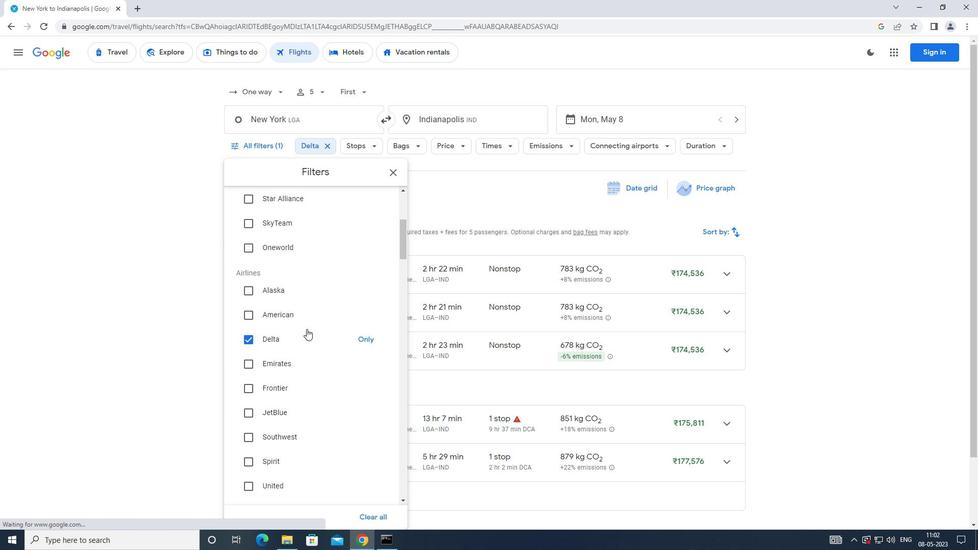 
Action: Mouse scrolled (306, 328) with delta (0, 0)
Screenshot: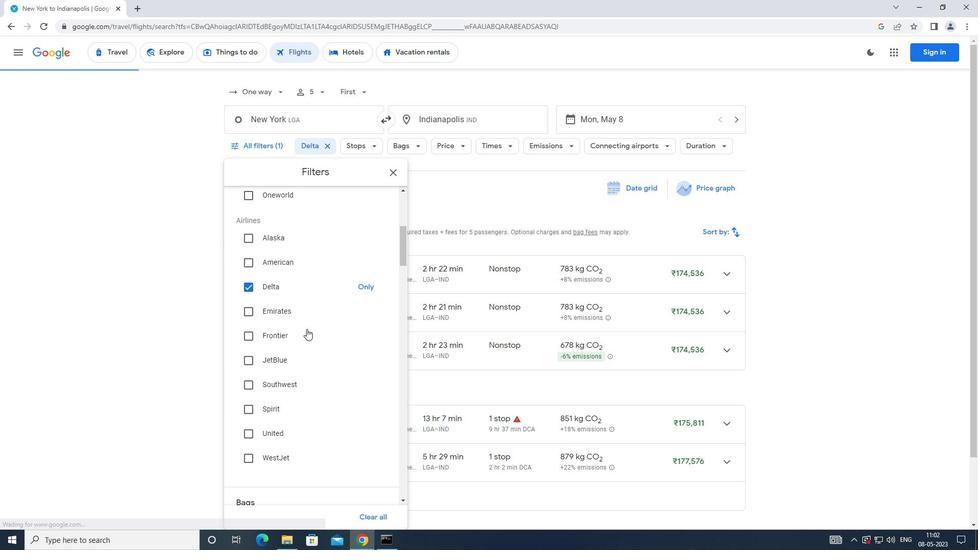 
Action: Mouse moved to (309, 328)
Screenshot: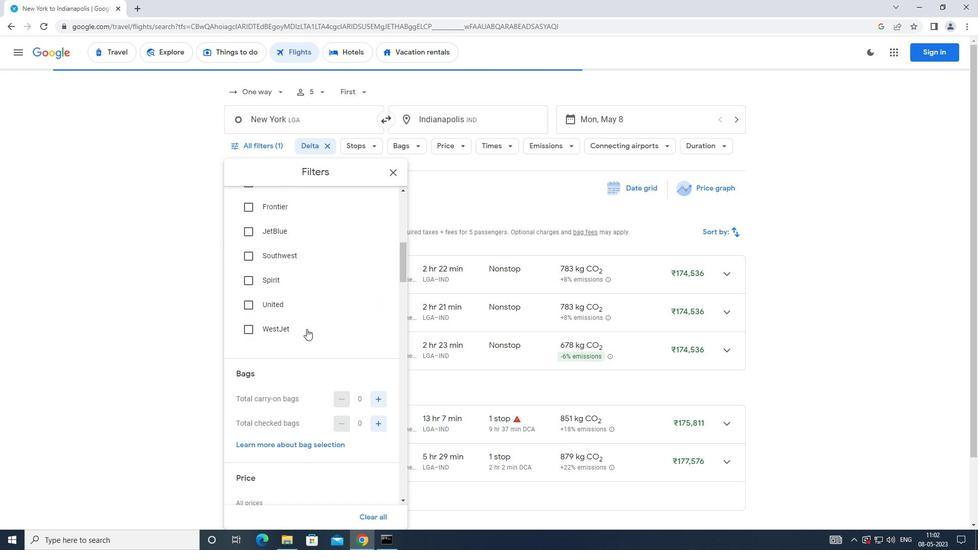 
Action: Mouse scrolled (309, 327) with delta (0, 0)
Screenshot: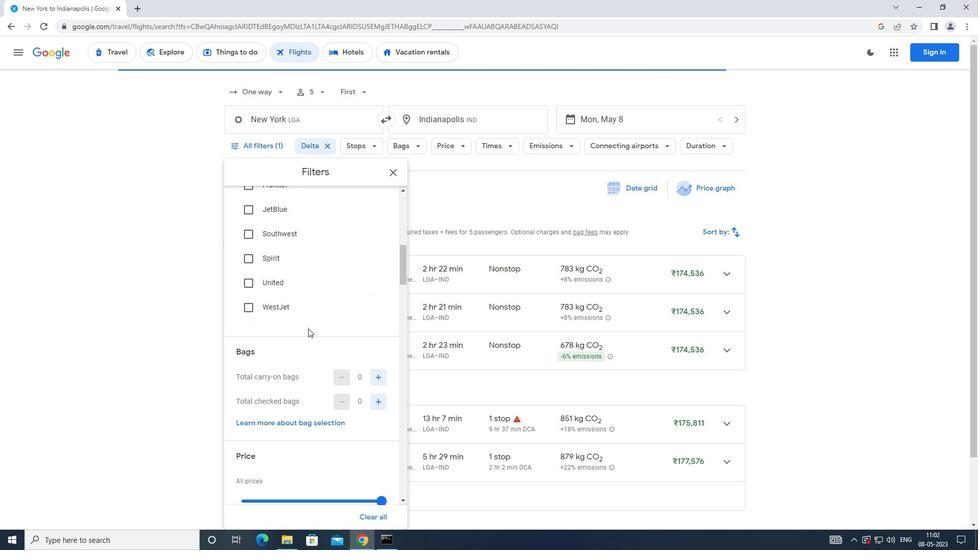 
Action: Mouse moved to (377, 355)
Screenshot: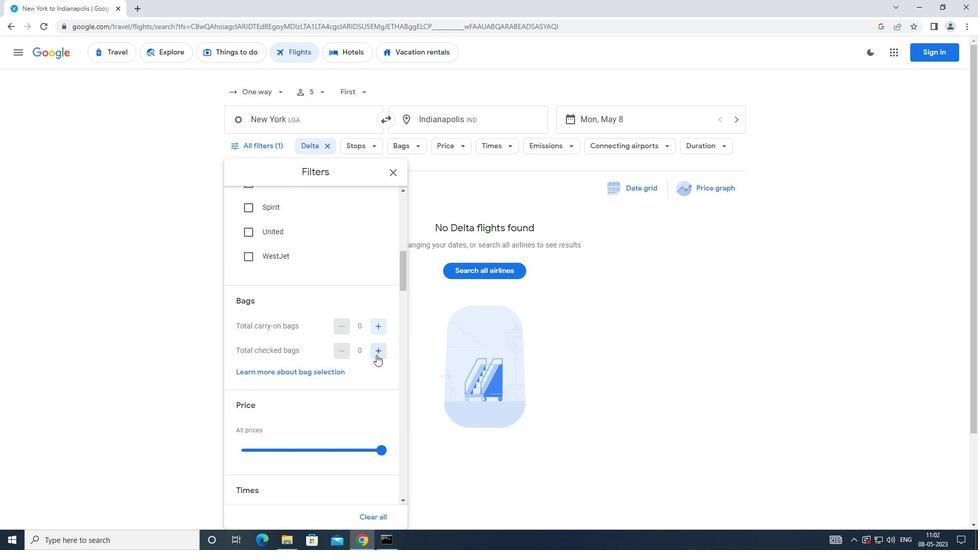 
Action: Mouse pressed left at (377, 355)
Screenshot: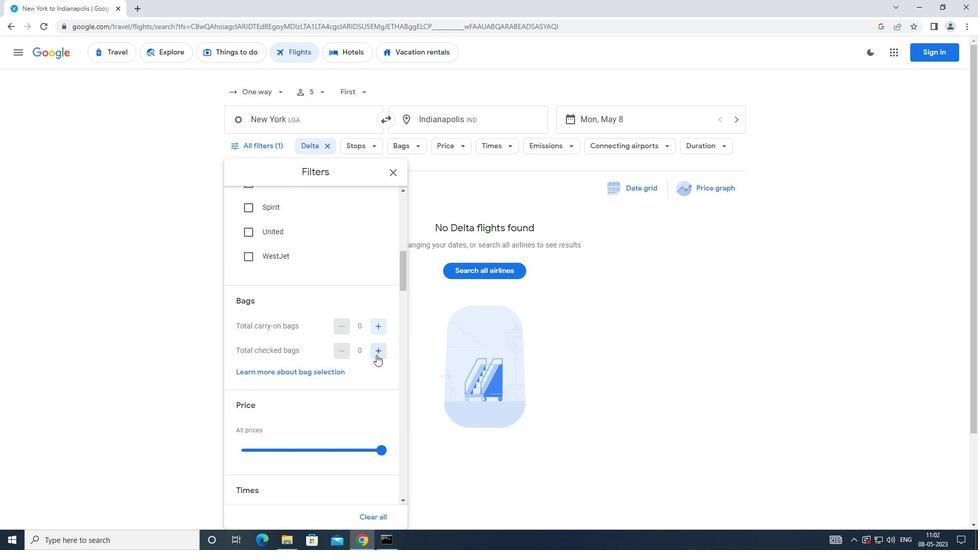
Action: Mouse moved to (346, 325)
Screenshot: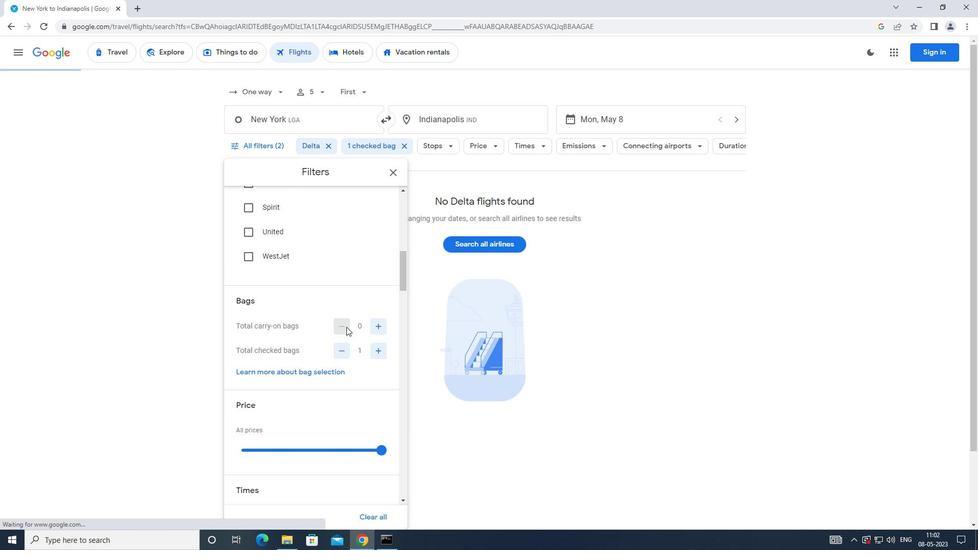 
Action: Mouse scrolled (346, 324) with delta (0, 0)
Screenshot: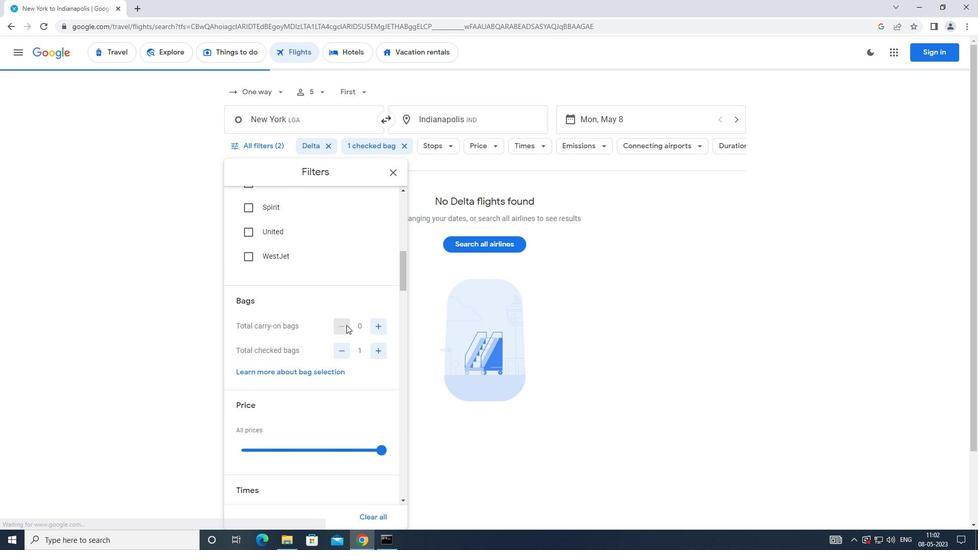 
Action: Mouse scrolled (346, 324) with delta (0, 0)
Screenshot: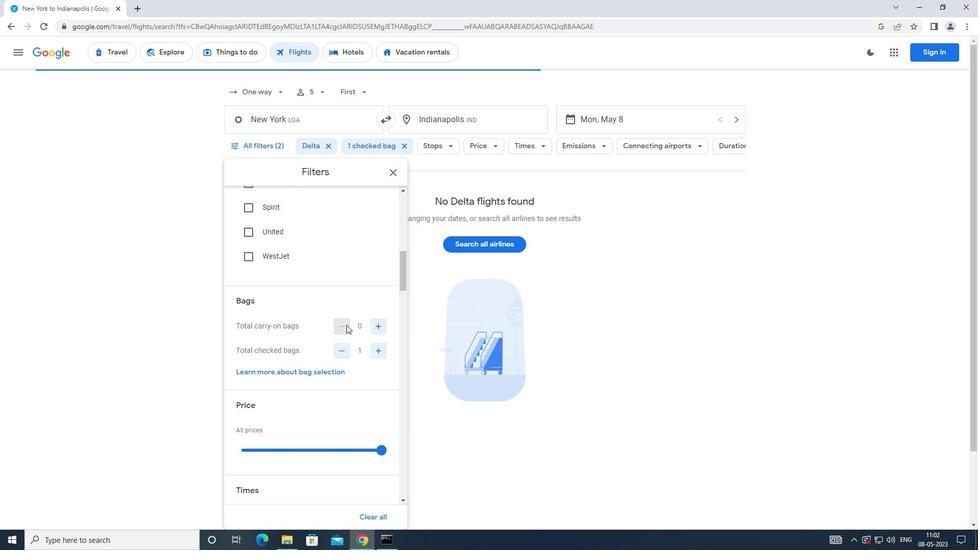 
Action: Mouse scrolled (346, 324) with delta (0, 0)
Screenshot: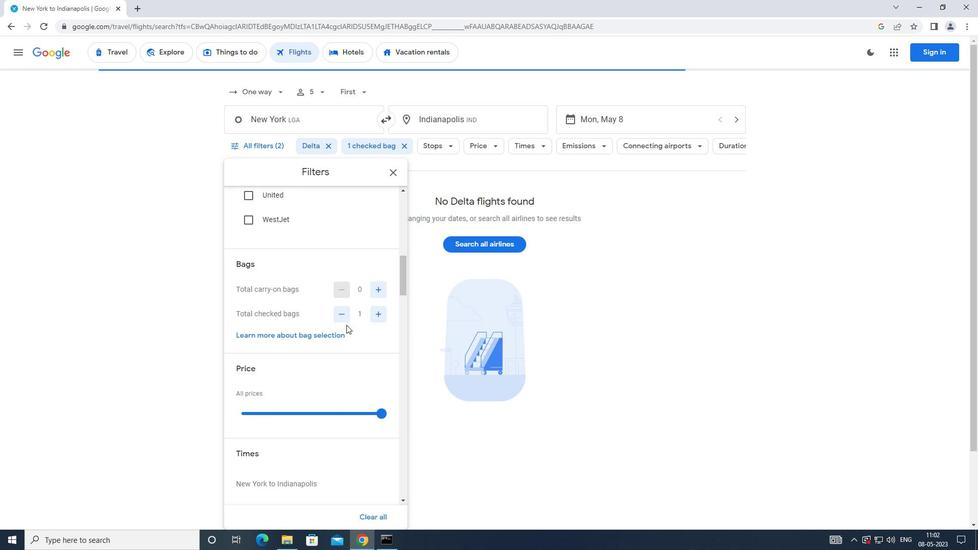 
Action: Mouse moved to (385, 299)
Screenshot: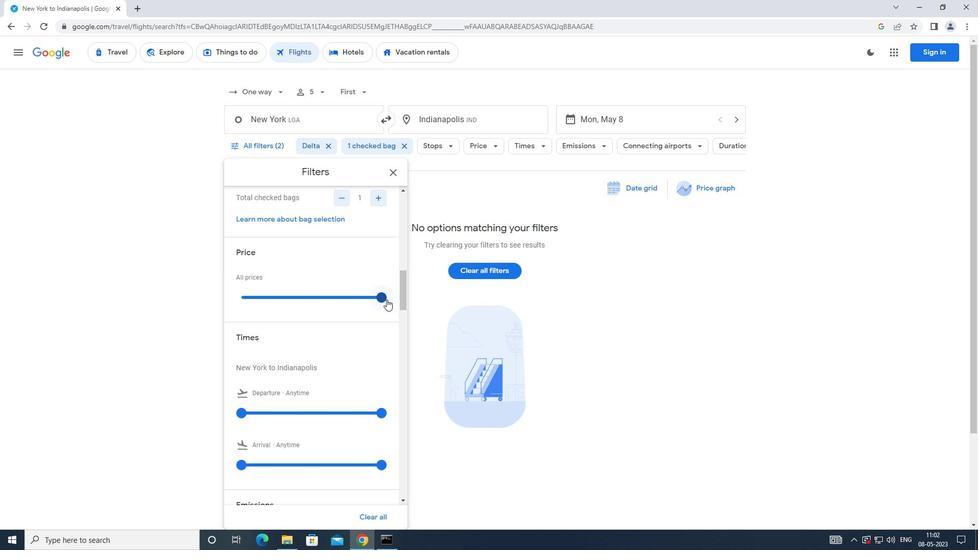
Action: Mouse pressed left at (385, 299)
Screenshot: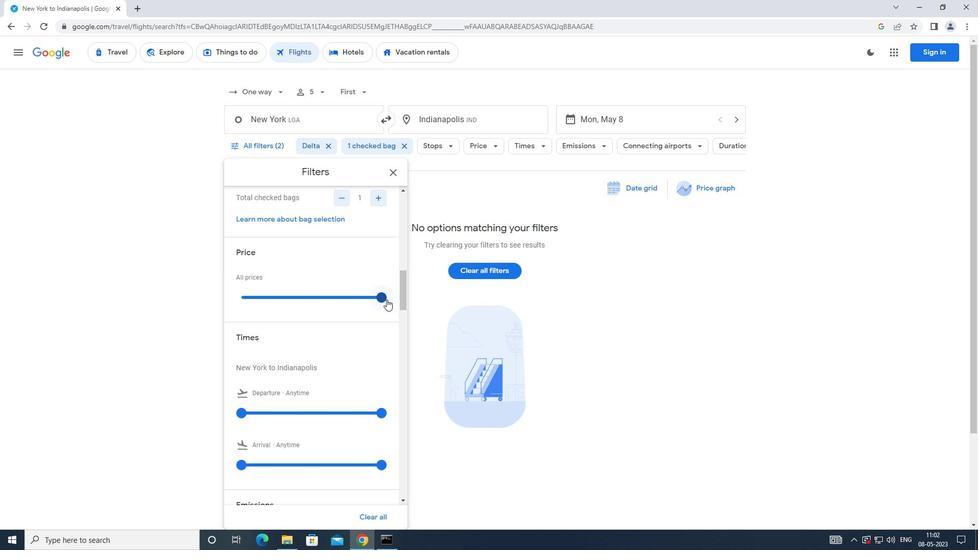 
Action: Mouse moved to (310, 302)
Screenshot: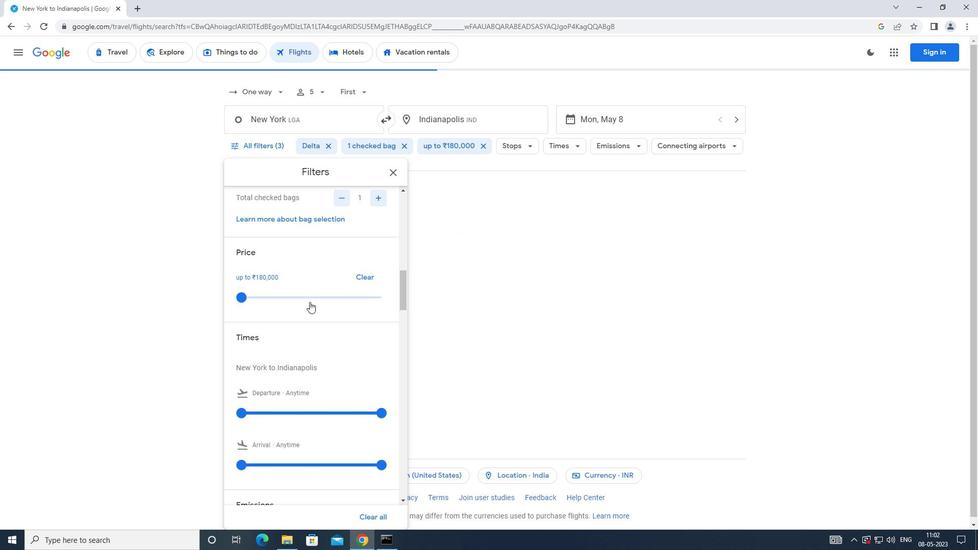 
Action: Mouse scrolled (310, 301) with delta (0, 0)
Screenshot: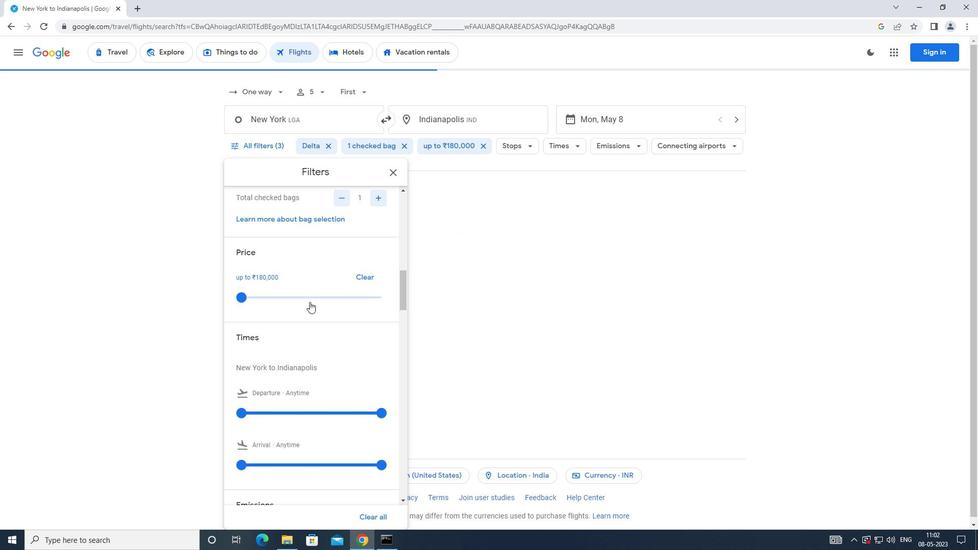 
Action: Mouse moved to (247, 361)
Screenshot: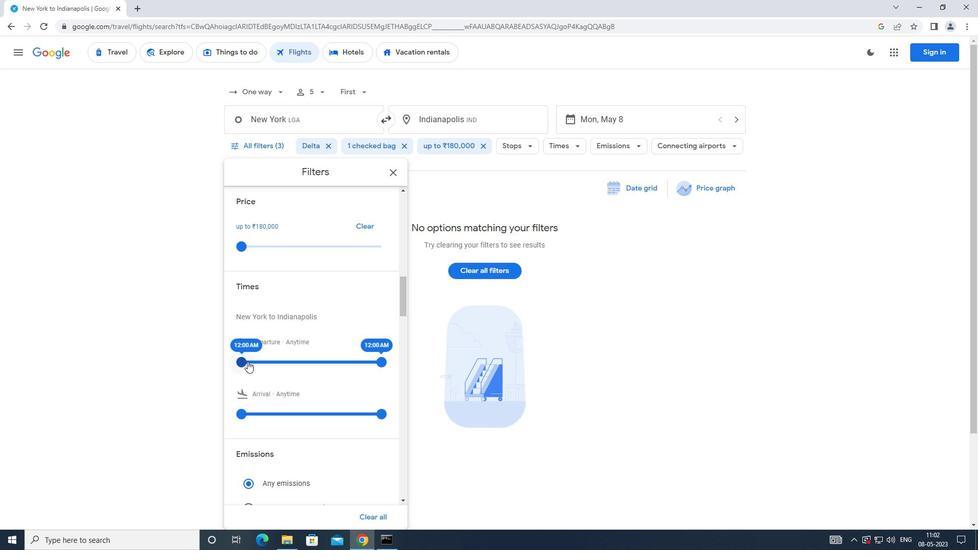 
Action: Mouse pressed left at (247, 361)
Screenshot: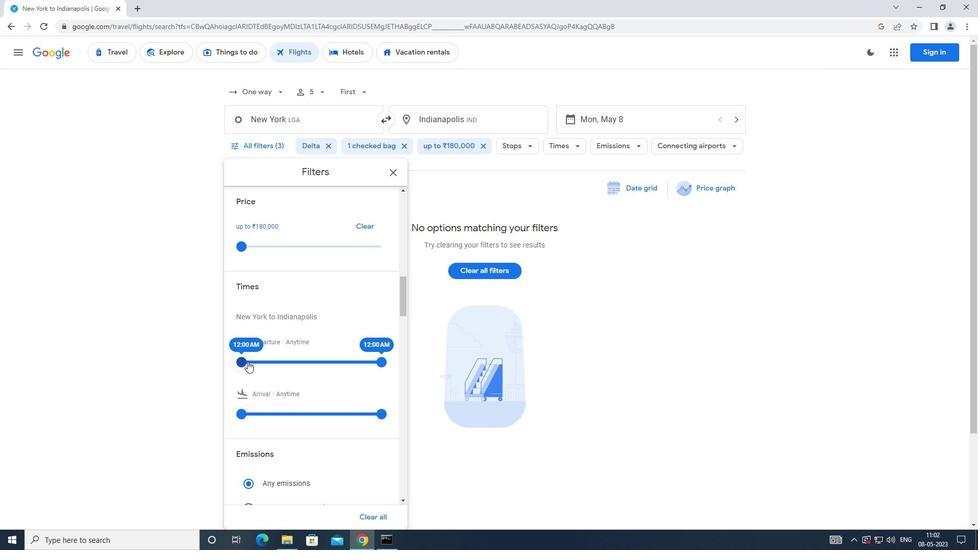 
Action: Mouse moved to (378, 364)
Screenshot: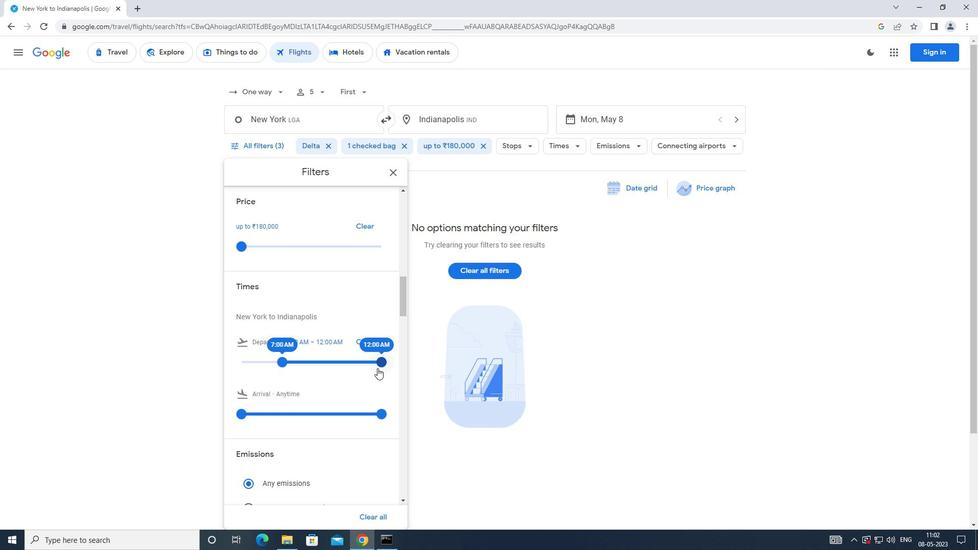 
Action: Mouse pressed left at (378, 364)
Screenshot: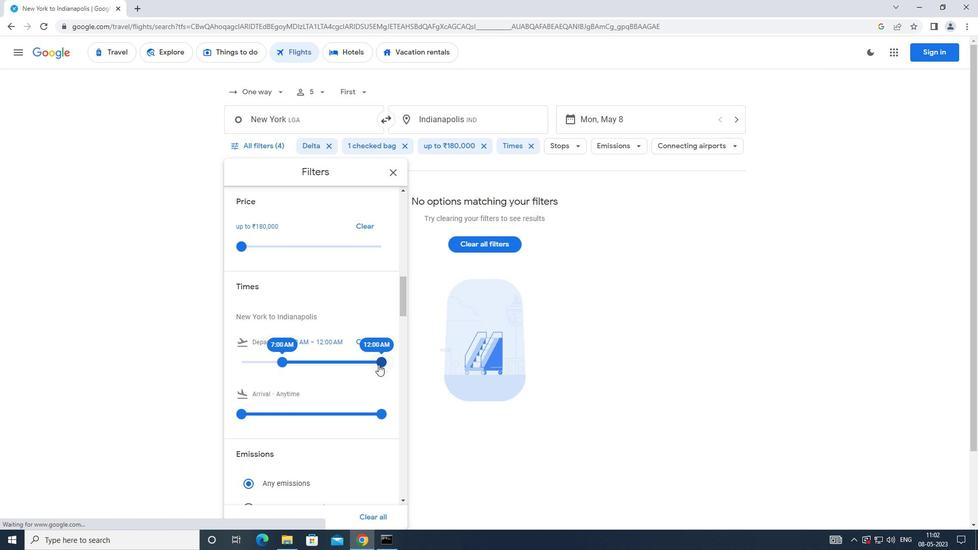 
Action: Mouse moved to (394, 177)
Screenshot: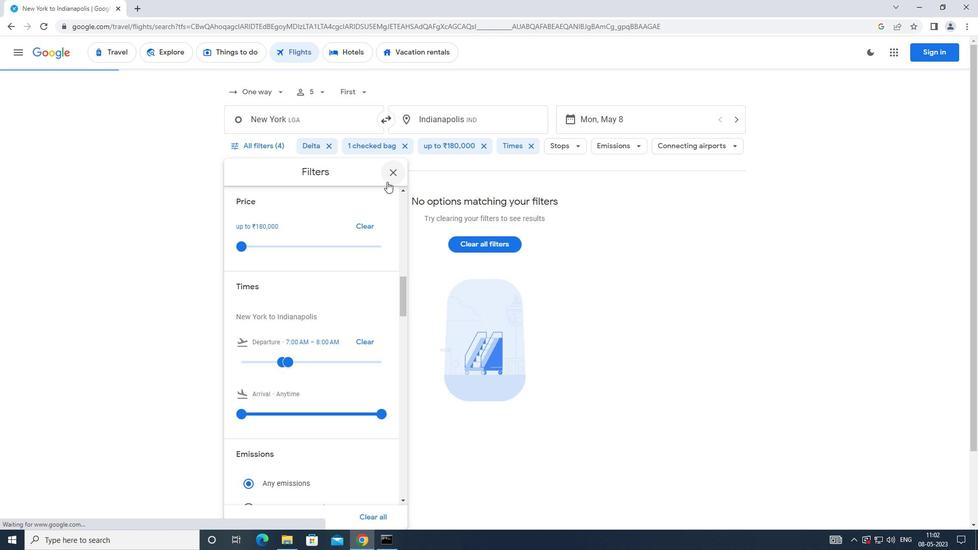 
Action: Mouse pressed left at (394, 177)
Screenshot: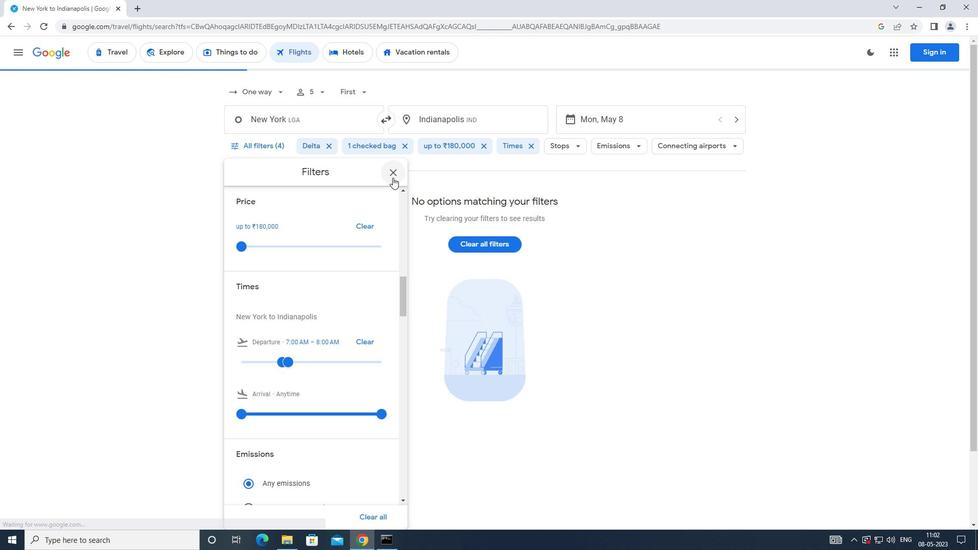 
Action: Mouse moved to (401, 194)
Screenshot: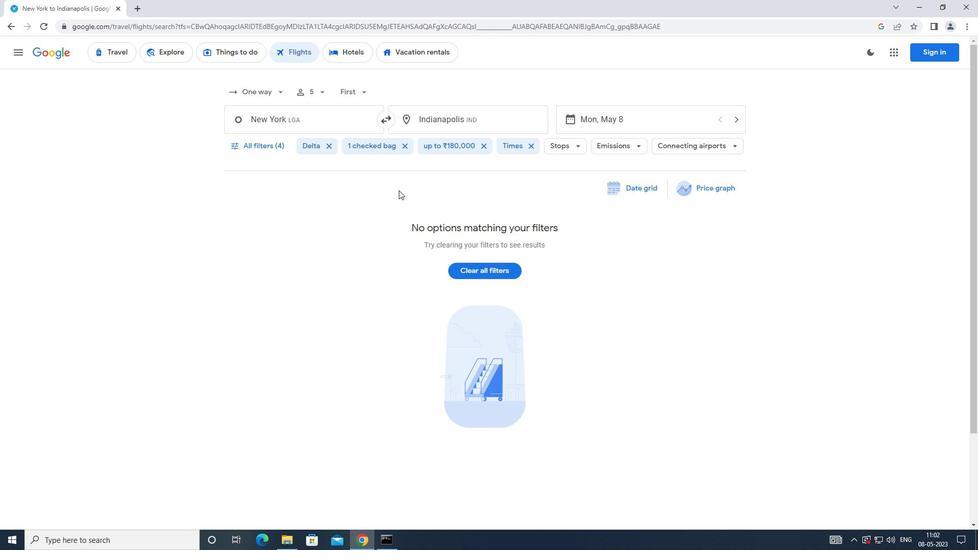 
